 Task: Find connections with filter location Žďár nad Sázavou Druhy with filter topic #ContentMarketingwith filter profile language French with filter current company UpGrad with filter school Atria Institute of Technology with filter industry Book and Periodical Publishing with filter service category NotaryOnline Research with filter keywords title Purchasing Staff
Action: Mouse moved to (481, 62)
Screenshot: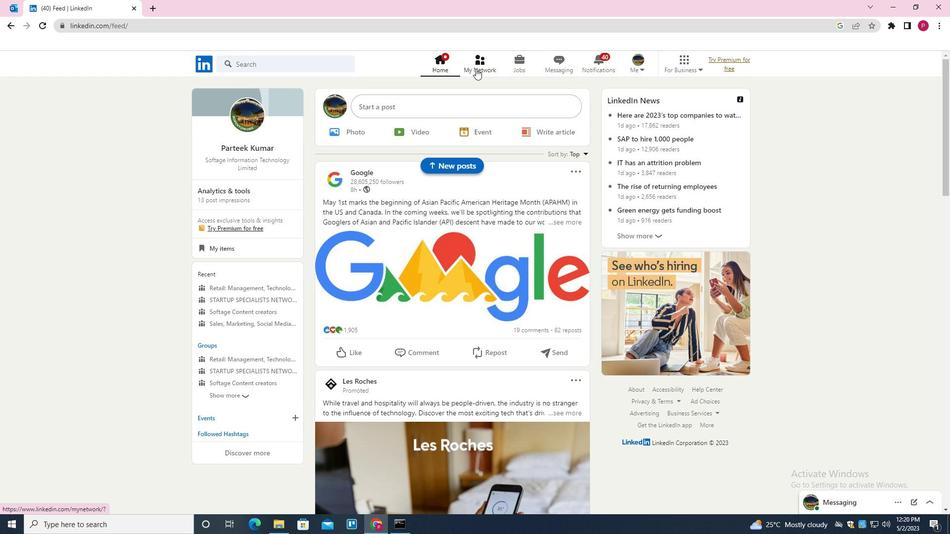 
Action: Mouse pressed left at (481, 62)
Screenshot: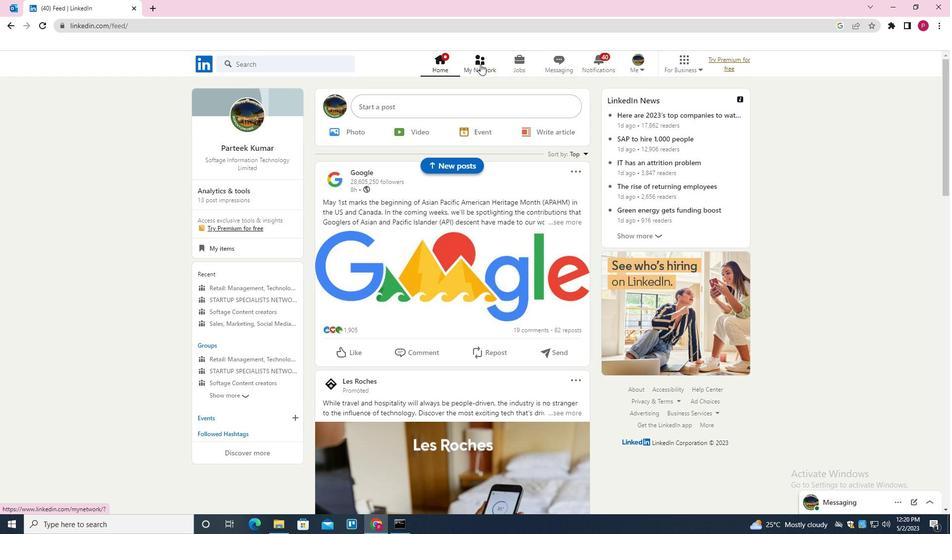 
Action: Mouse moved to (292, 117)
Screenshot: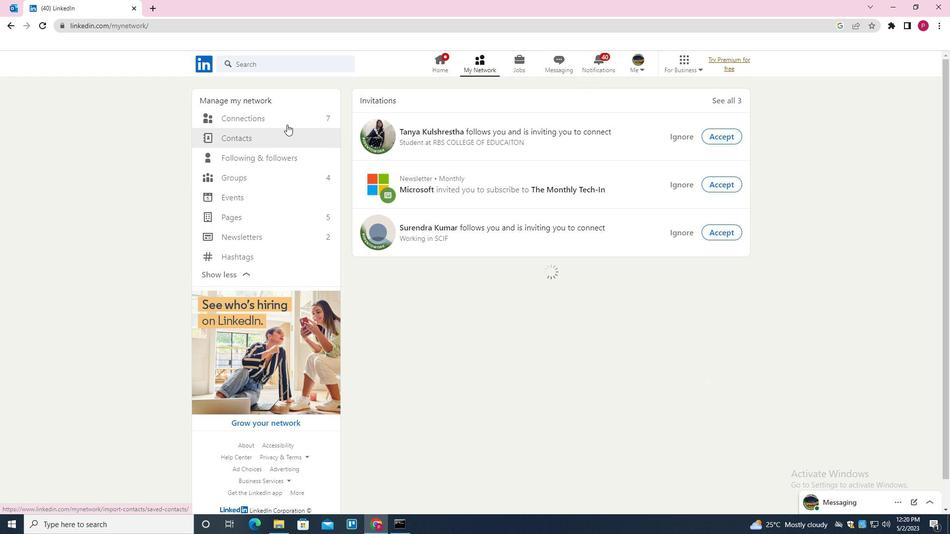 
Action: Mouse pressed left at (292, 117)
Screenshot: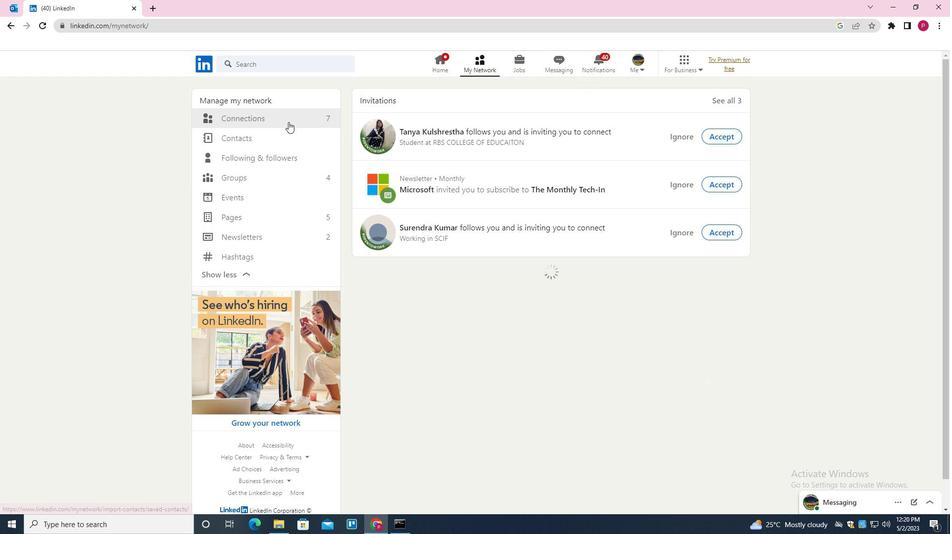 
Action: Mouse moved to (537, 115)
Screenshot: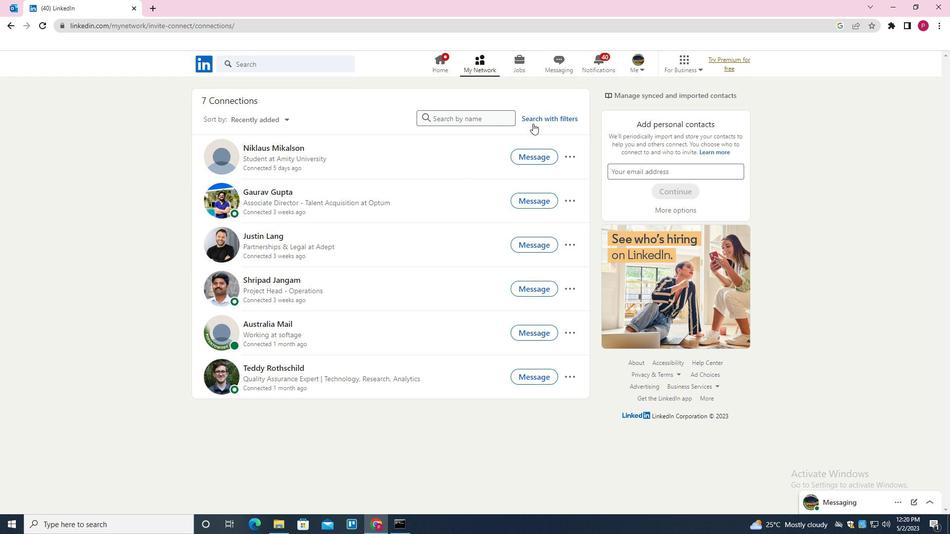 
Action: Mouse pressed left at (537, 115)
Screenshot: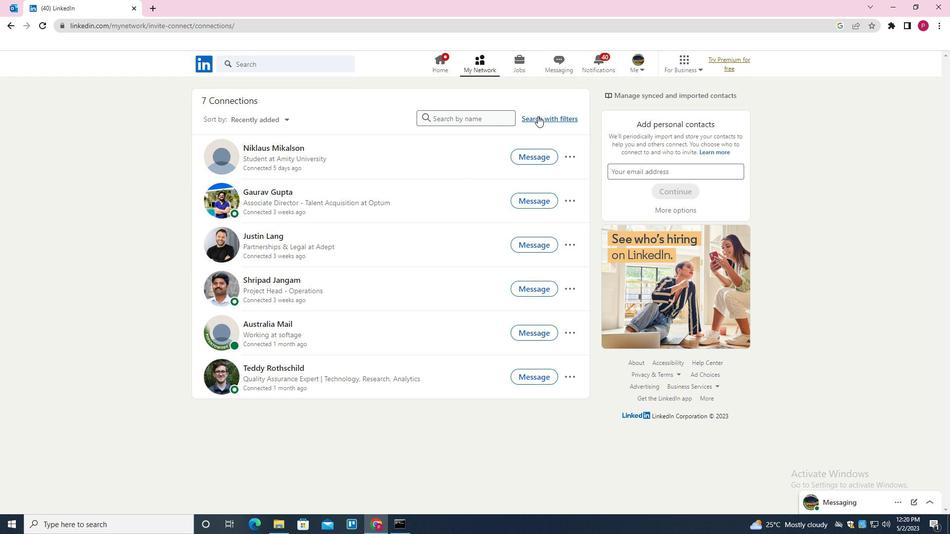 
Action: Mouse moved to (506, 94)
Screenshot: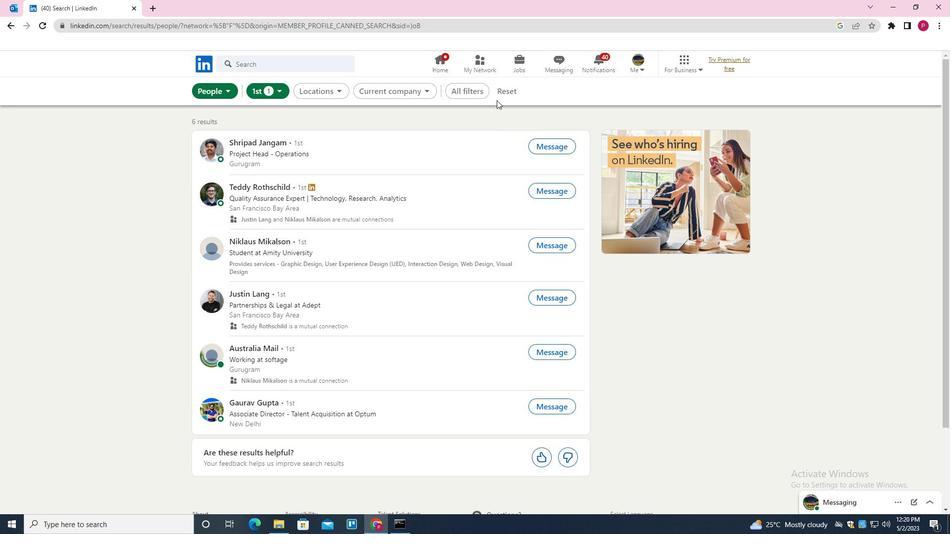 
Action: Mouse pressed left at (506, 94)
Screenshot: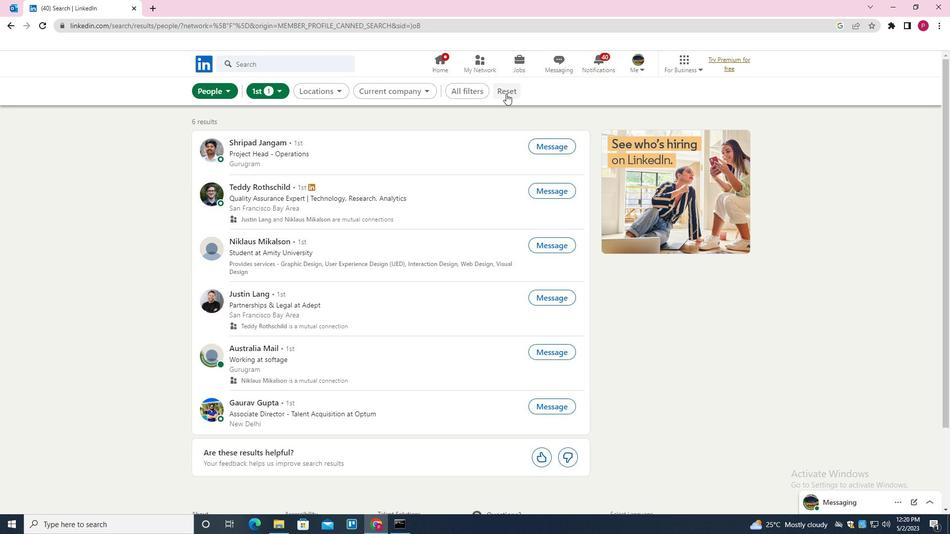 
Action: Mouse moved to (492, 94)
Screenshot: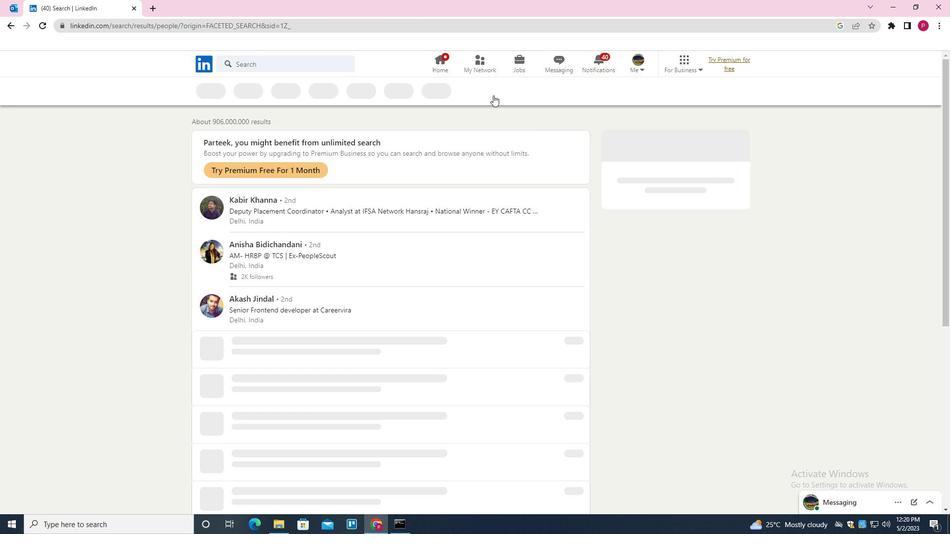 
Action: Mouse pressed left at (492, 94)
Screenshot: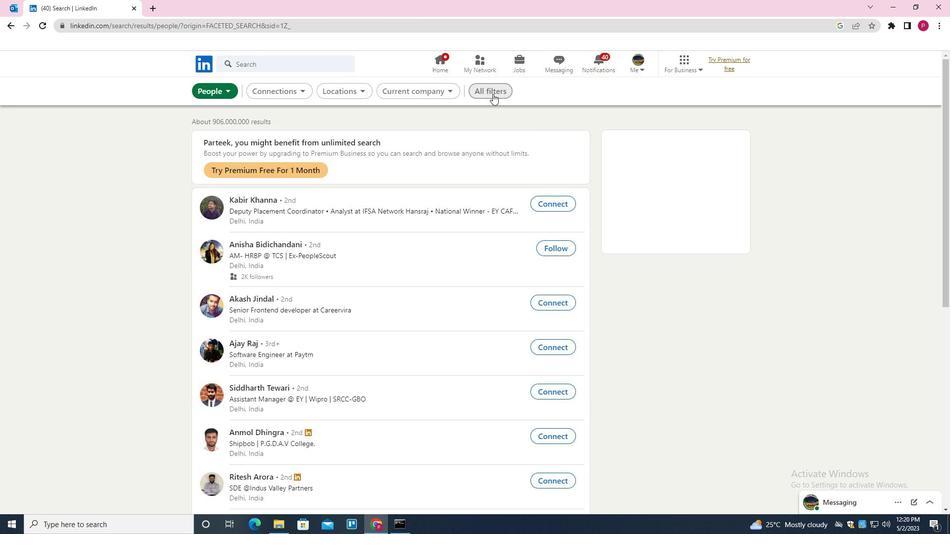 
Action: Mouse moved to (802, 289)
Screenshot: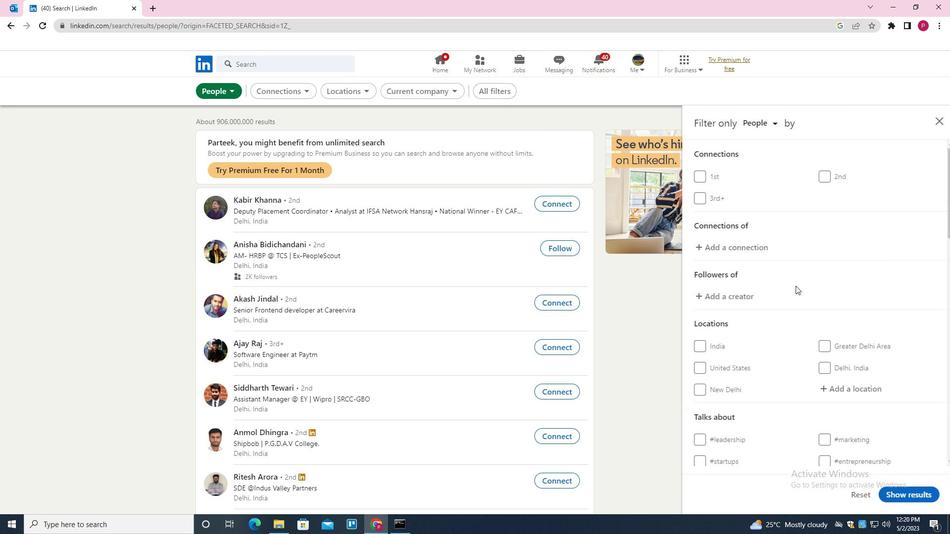 
Action: Mouse scrolled (802, 289) with delta (0, 0)
Screenshot: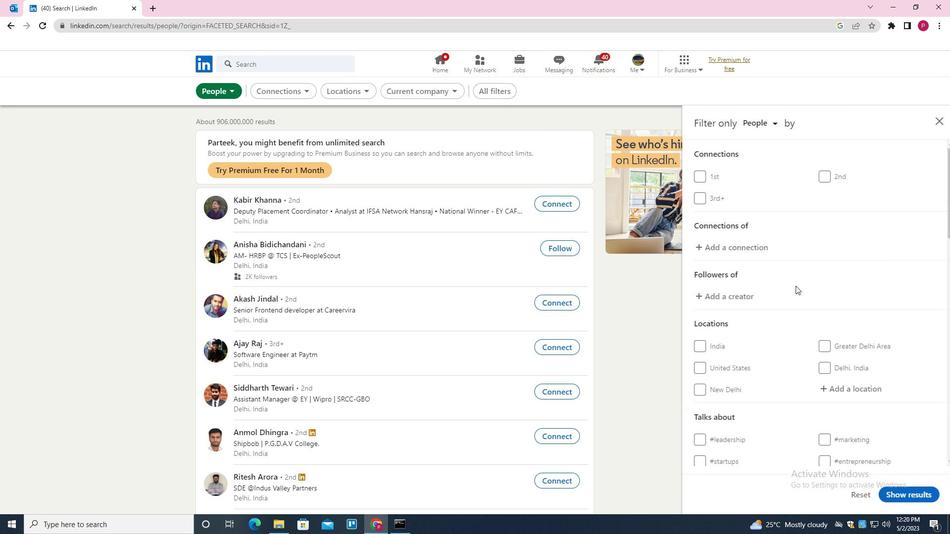 
Action: Mouse moved to (860, 341)
Screenshot: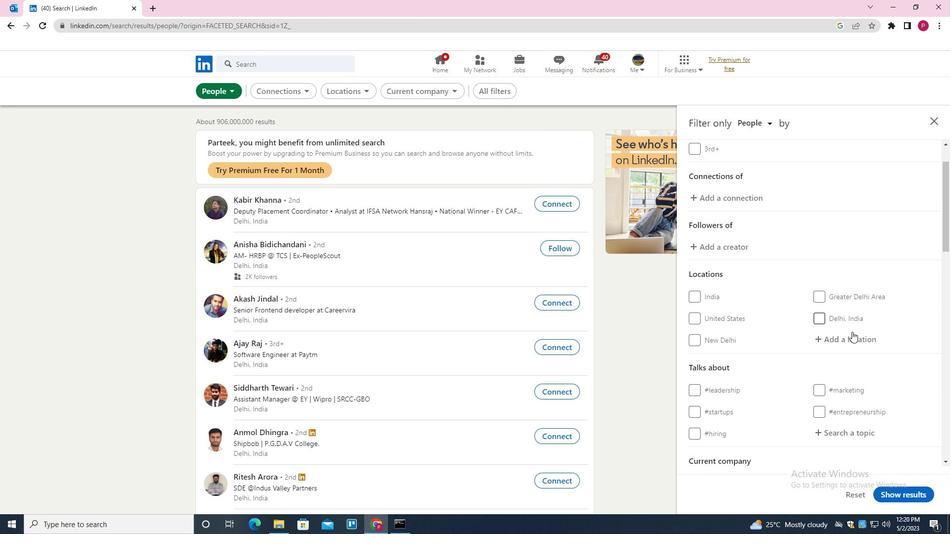 
Action: Mouse pressed left at (860, 341)
Screenshot: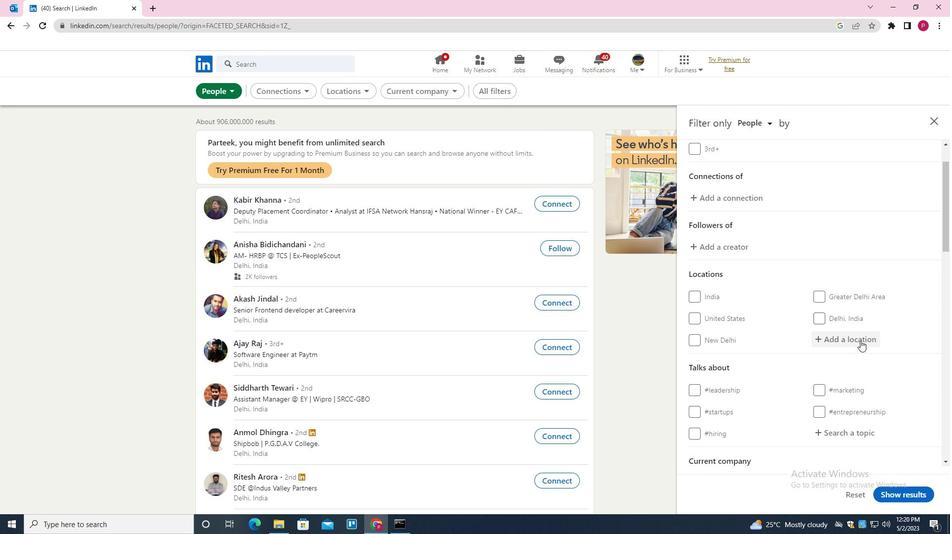 
Action: Mouse moved to (793, 372)
Screenshot: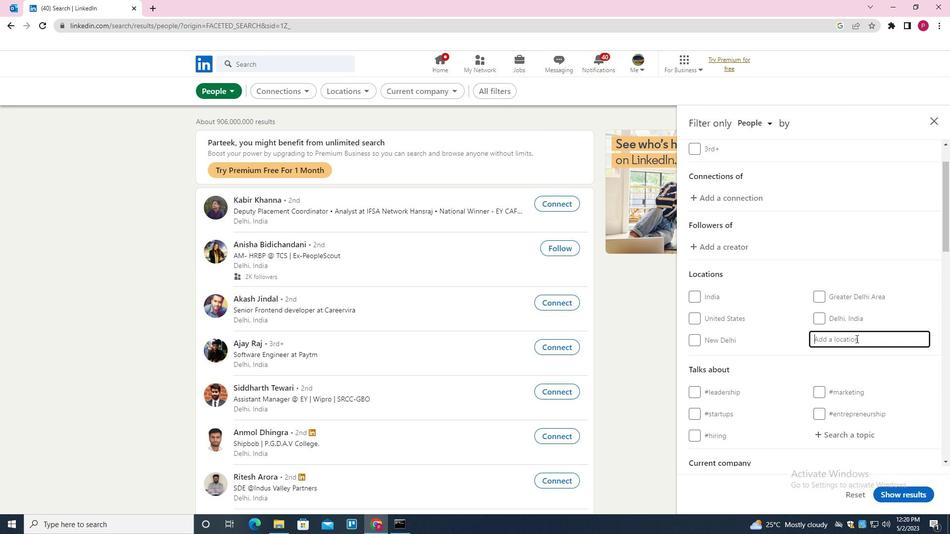 
Action: Key pressed <Key.shift>ZDAR<Key.down><Key.enter>
Screenshot: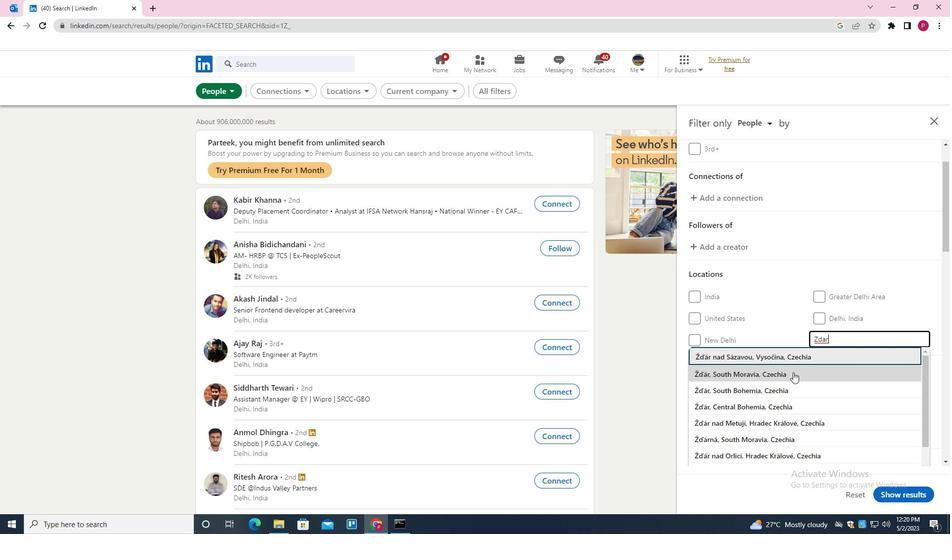 
Action: Mouse moved to (803, 367)
Screenshot: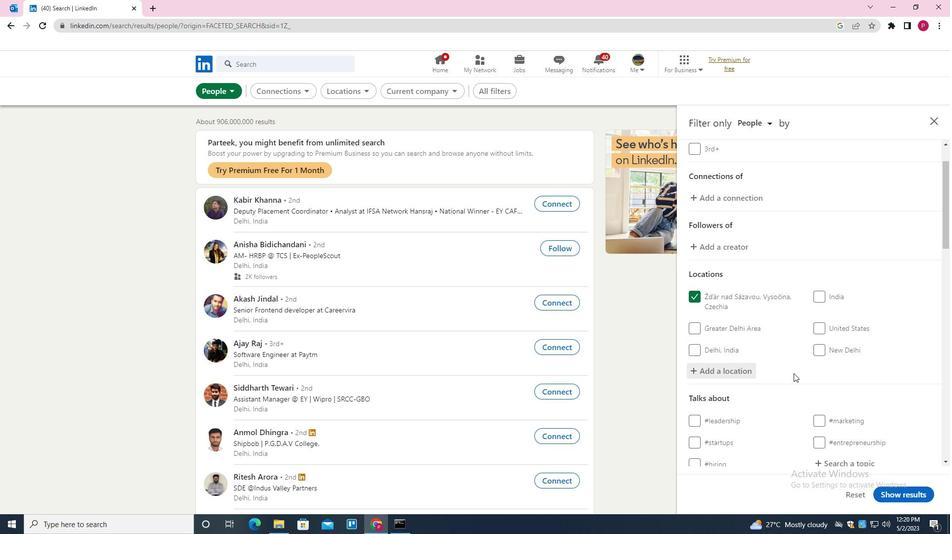 
Action: Mouse scrolled (803, 366) with delta (0, 0)
Screenshot: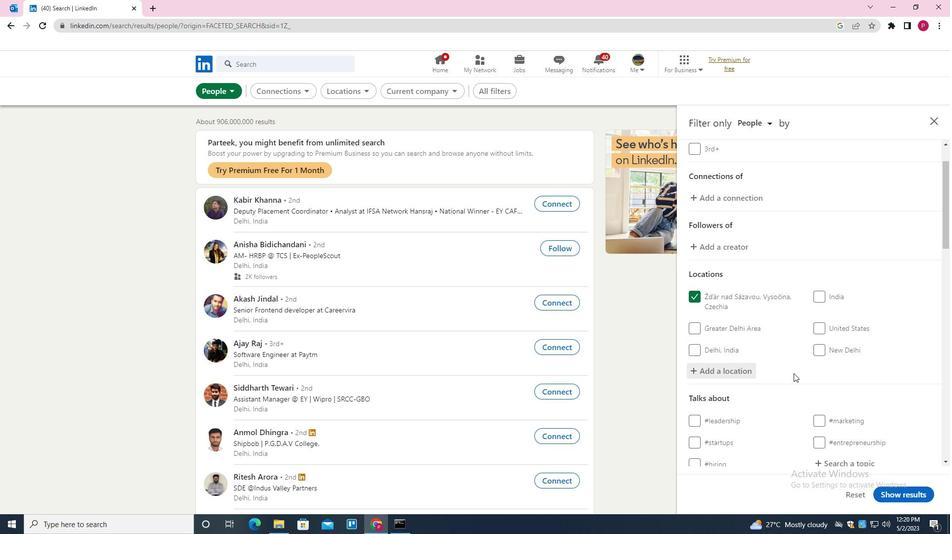 
Action: Mouse moved to (803, 366)
Screenshot: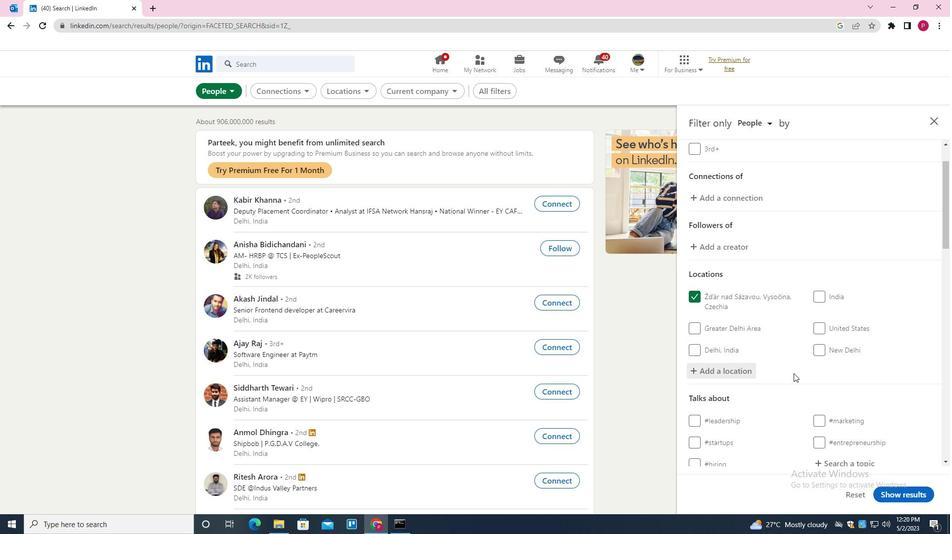 
Action: Mouse scrolled (803, 366) with delta (0, 0)
Screenshot: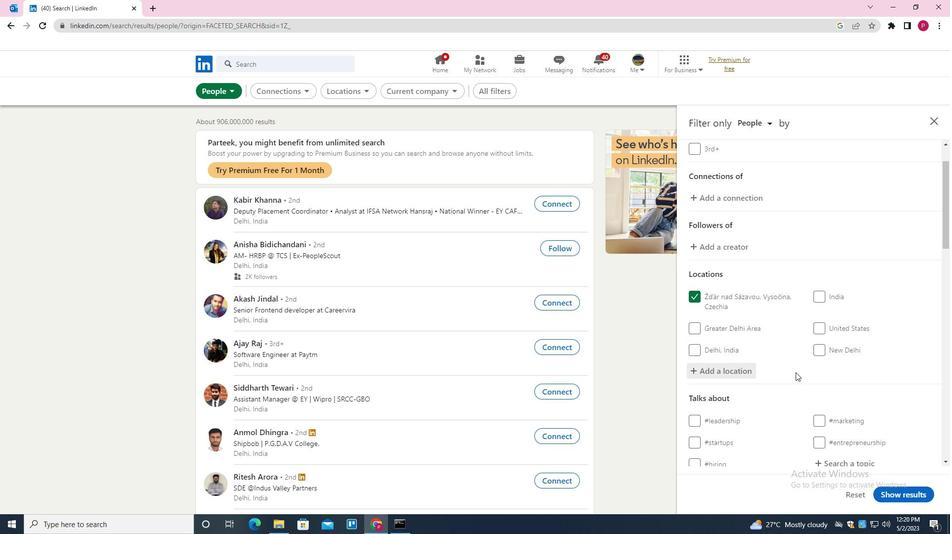 
Action: Mouse scrolled (803, 366) with delta (0, 0)
Screenshot: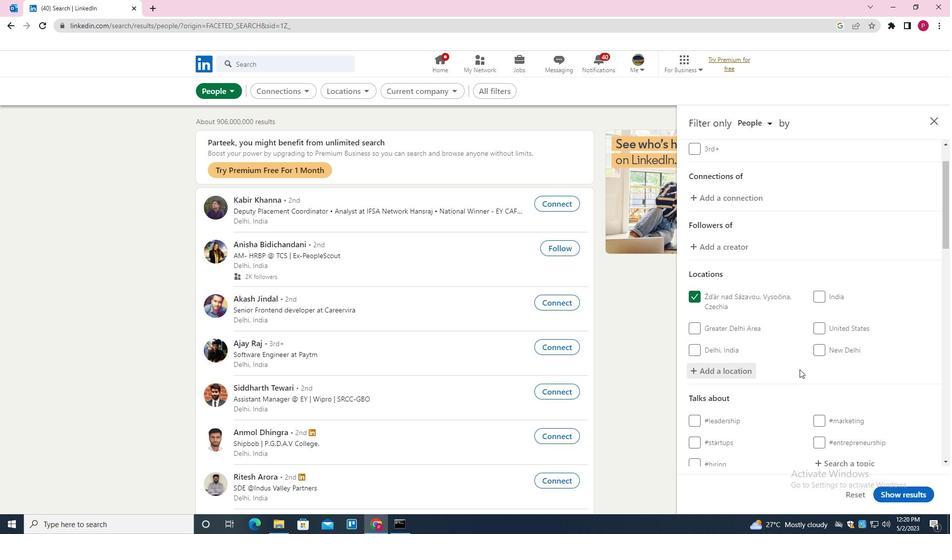 
Action: Mouse moved to (842, 318)
Screenshot: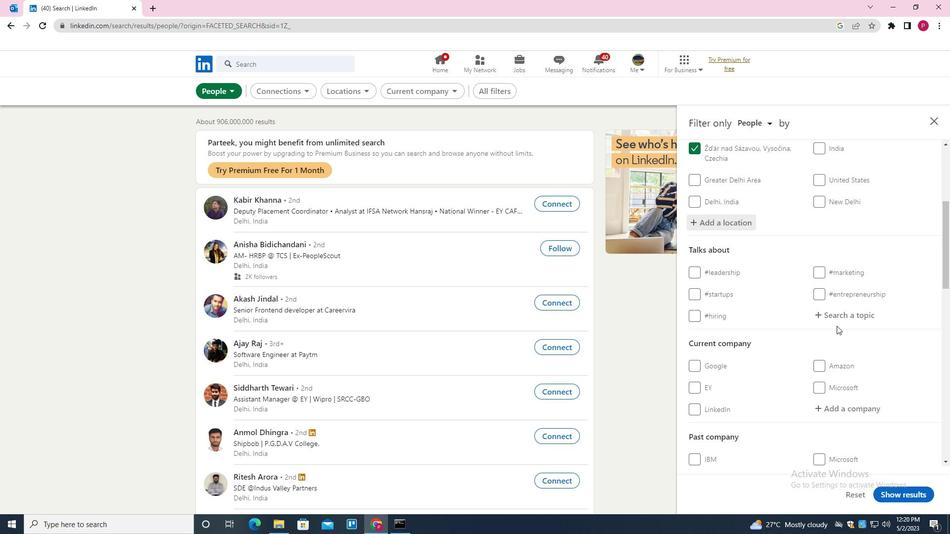 
Action: Mouse pressed left at (842, 318)
Screenshot: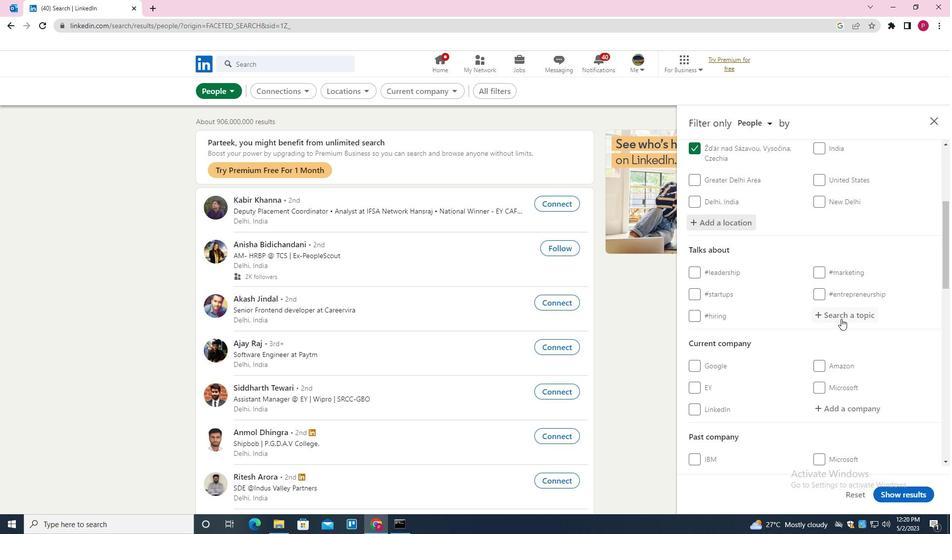 
Action: Mouse moved to (826, 329)
Screenshot: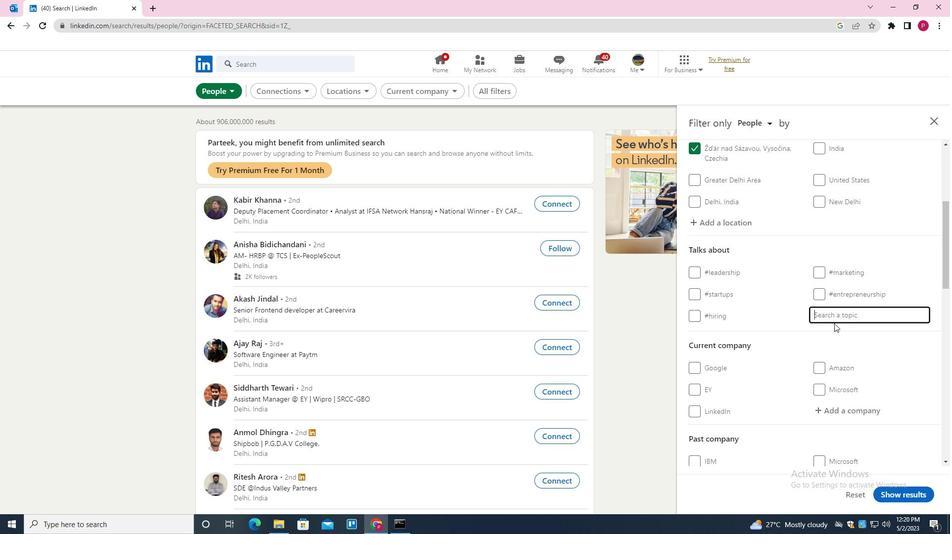 
Action: Key pressed CONTENT<Key.down><Key.down><Key.enter>
Screenshot: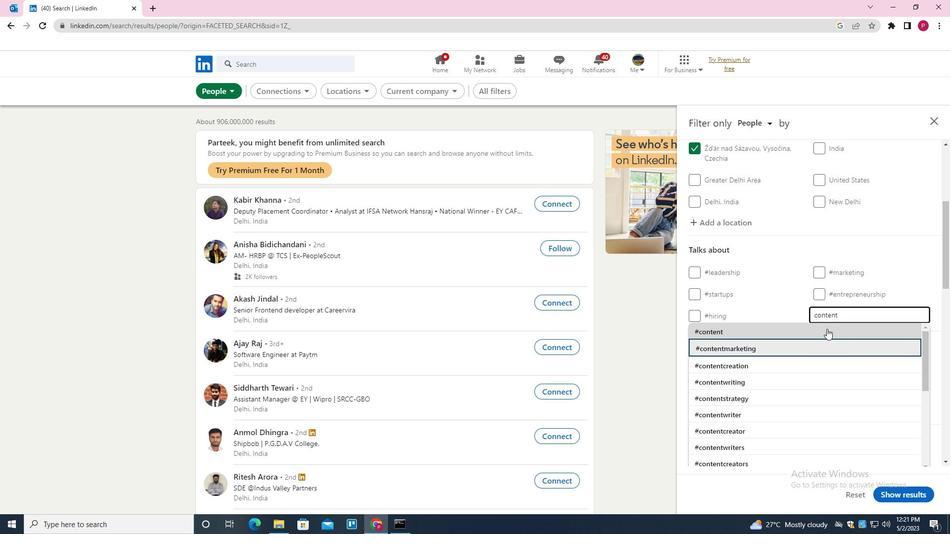
Action: Mouse moved to (804, 297)
Screenshot: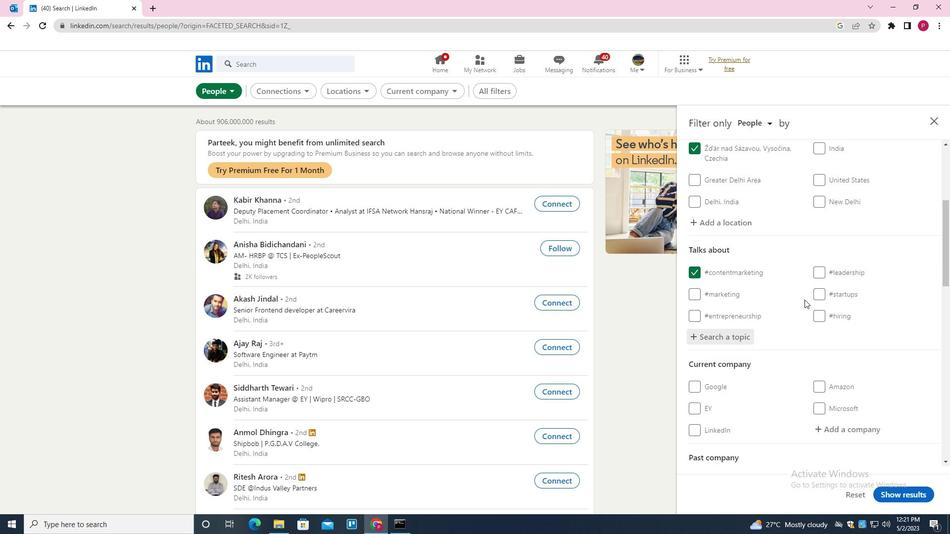 
Action: Mouse scrolled (804, 296) with delta (0, 0)
Screenshot: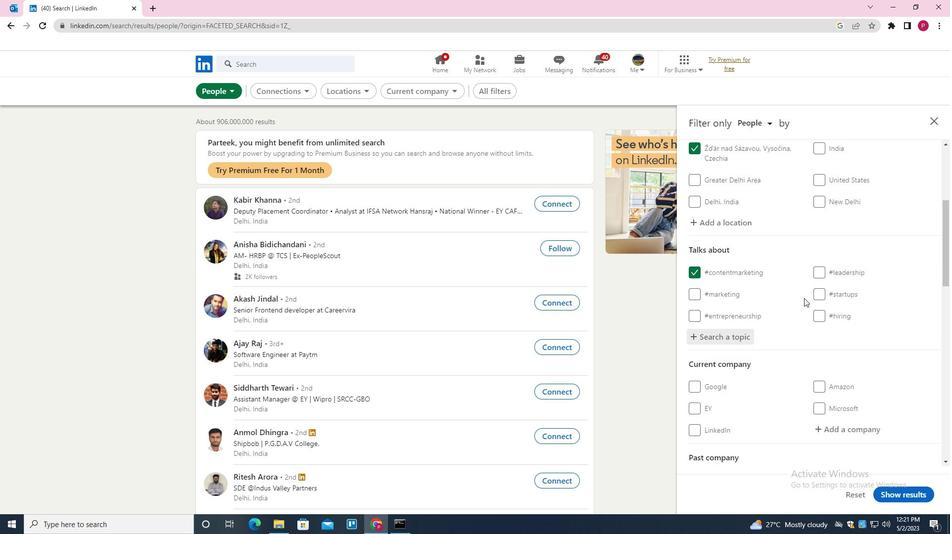 
Action: Mouse scrolled (804, 296) with delta (0, 0)
Screenshot: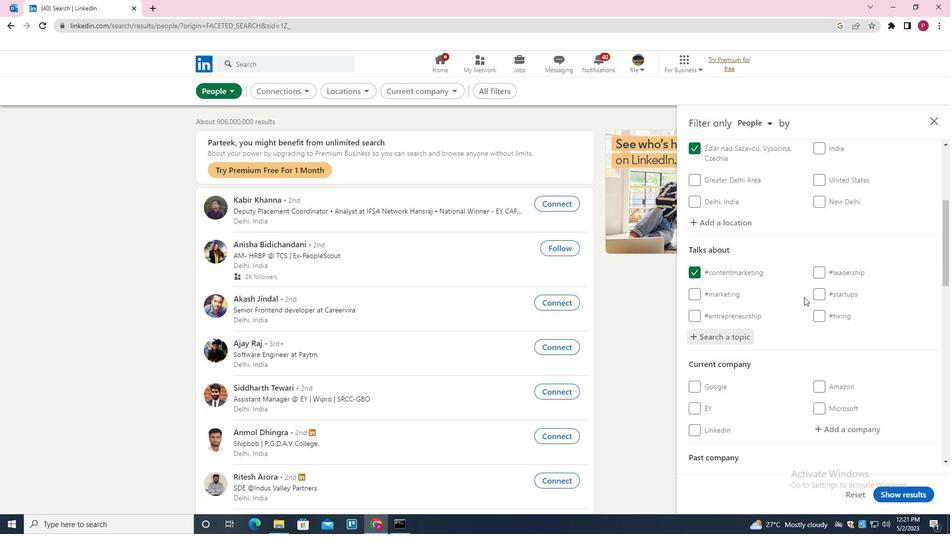 
Action: Mouse scrolled (804, 296) with delta (0, 0)
Screenshot: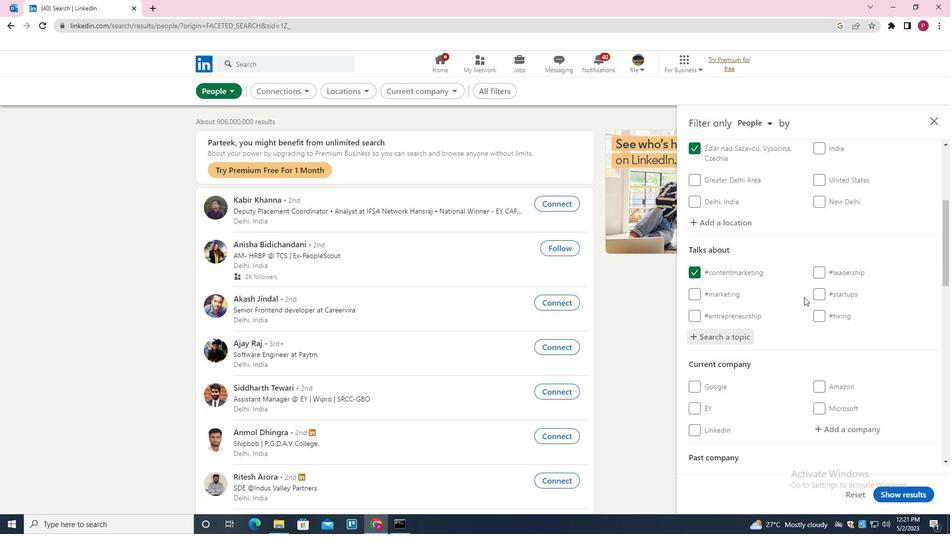 
Action: Mouse scrolled (804, 296) with delta (0, 0)
Screenshot: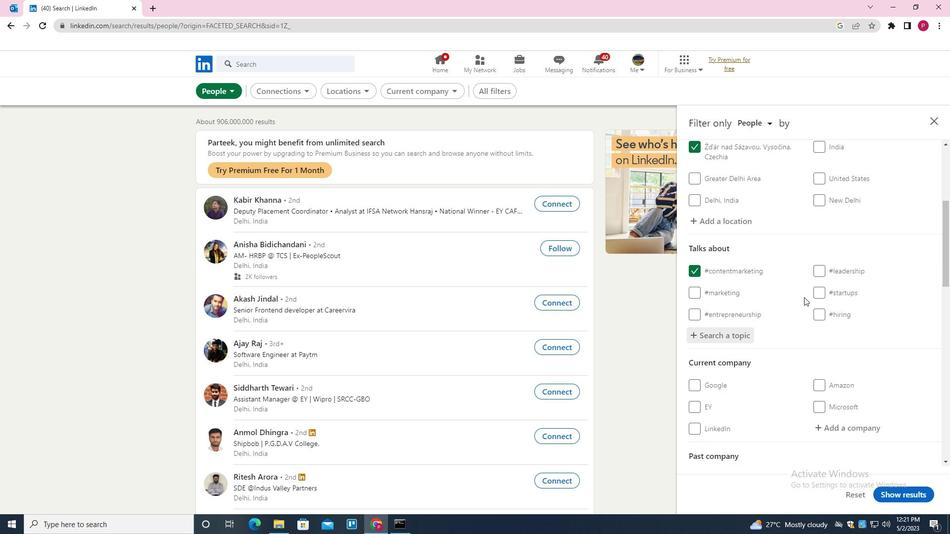 
Action: Mouse moved to (790, 307)
Screenshot: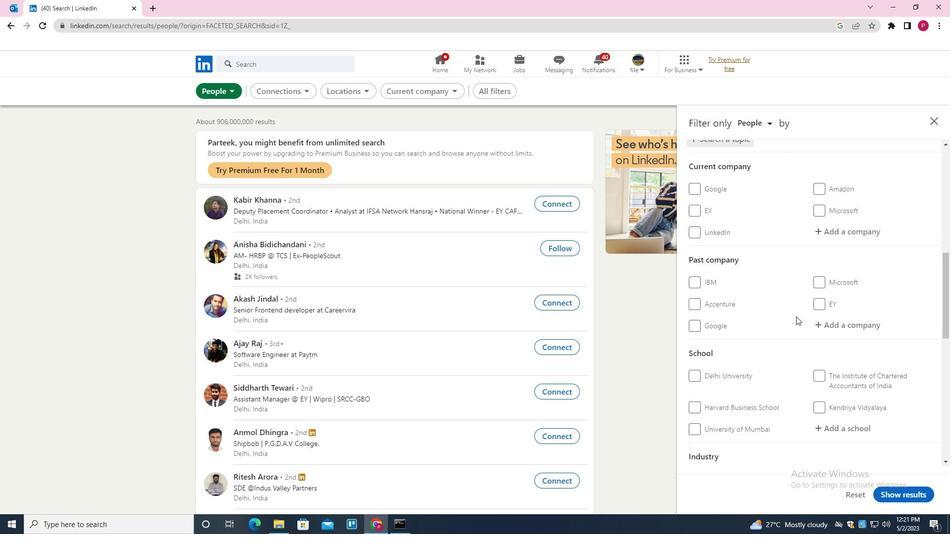 
Action: Mouse scrolled (790, 307) with delta (0, 0)
Screenshot: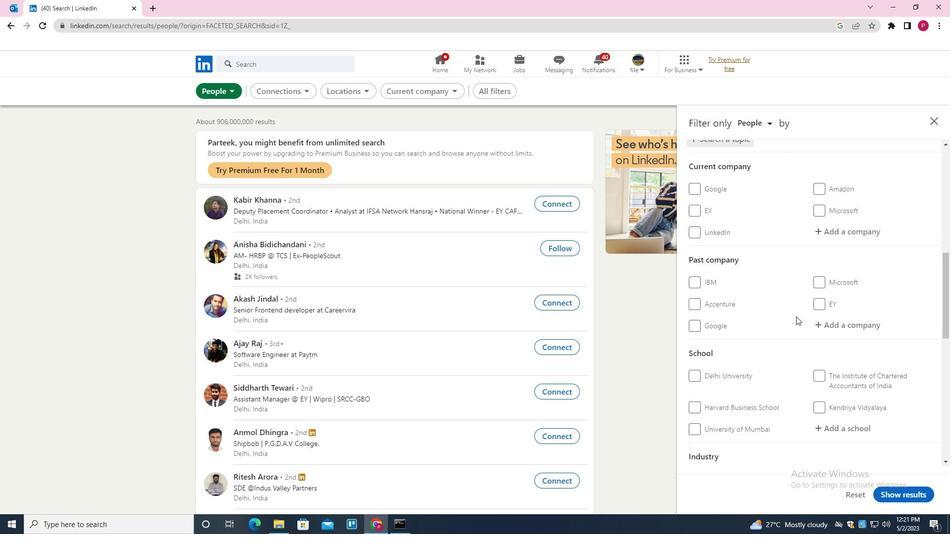 
Action: Mouse scrolled (790, 307) with delta (0, 0)
Screenshot: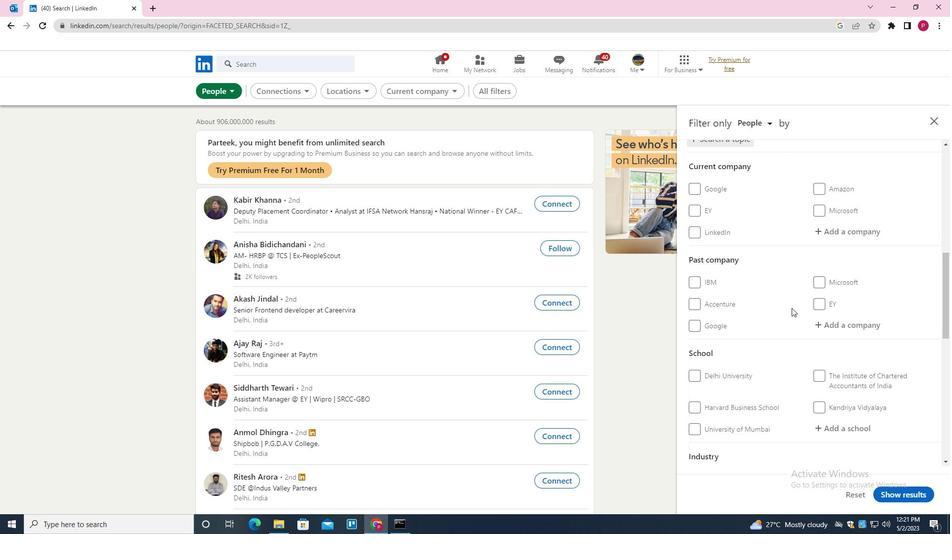 
Action: Mouse moved to (790, 307)
Screenshot: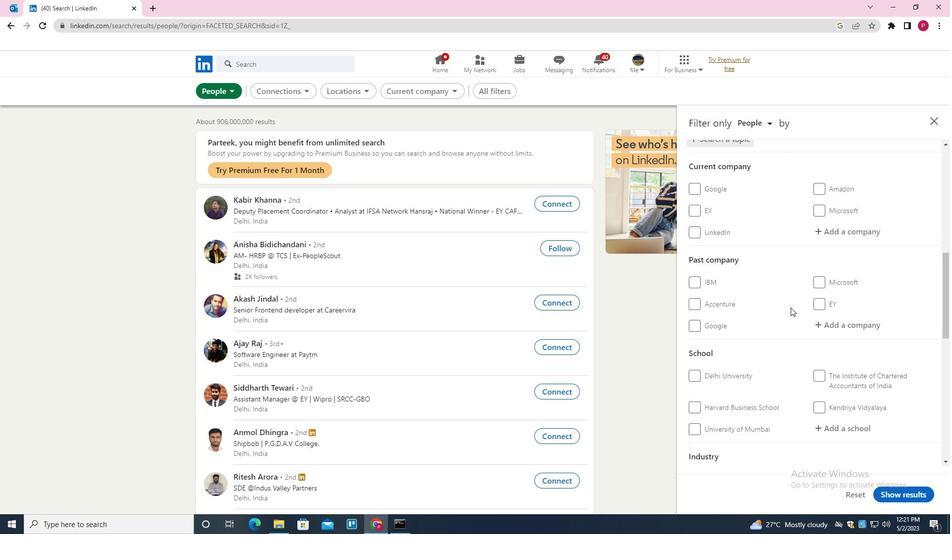 
Action: Mouse scrolled (790, 306) with delta (0, 0)
Screenshot: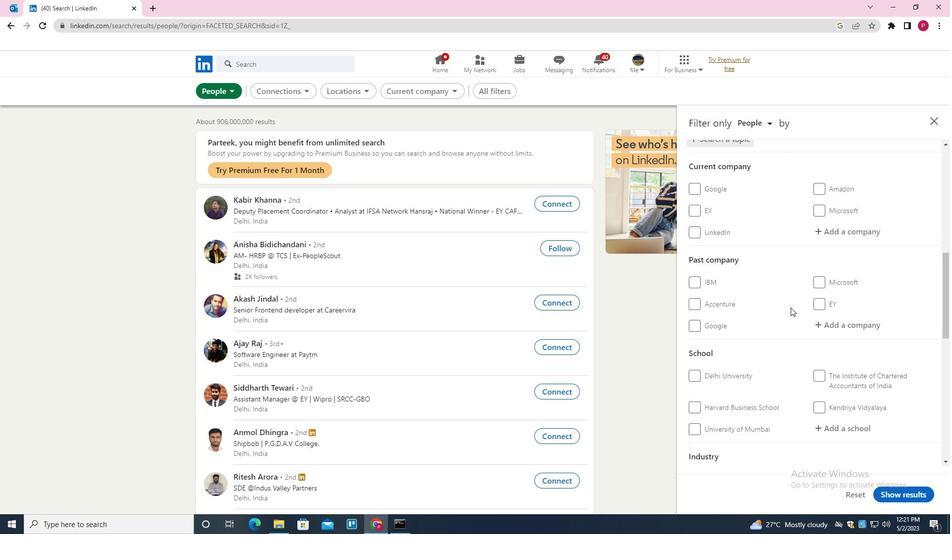 
Action: Mouse moved to (790, 307)
Screenshot: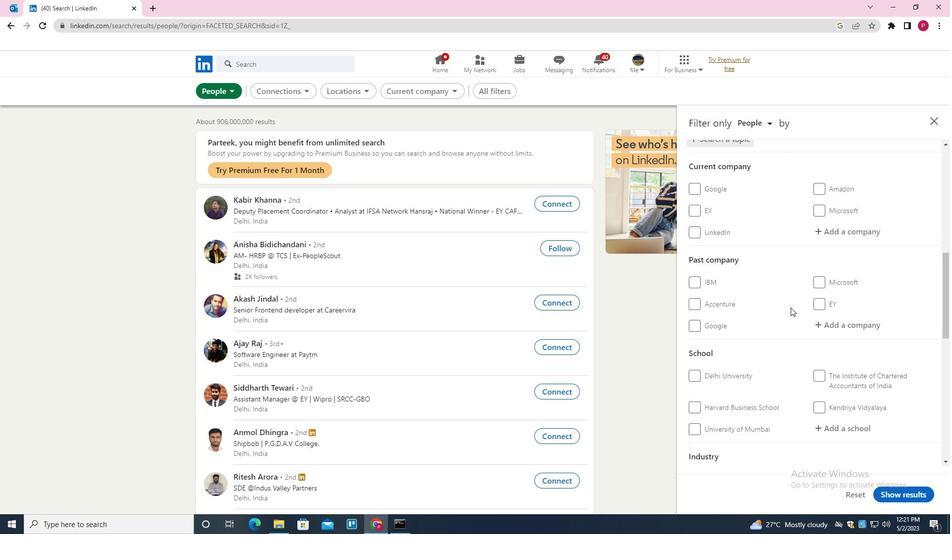 
Action: Mouse scrolled (790, 306) with delta (0, 0)
Screenshot: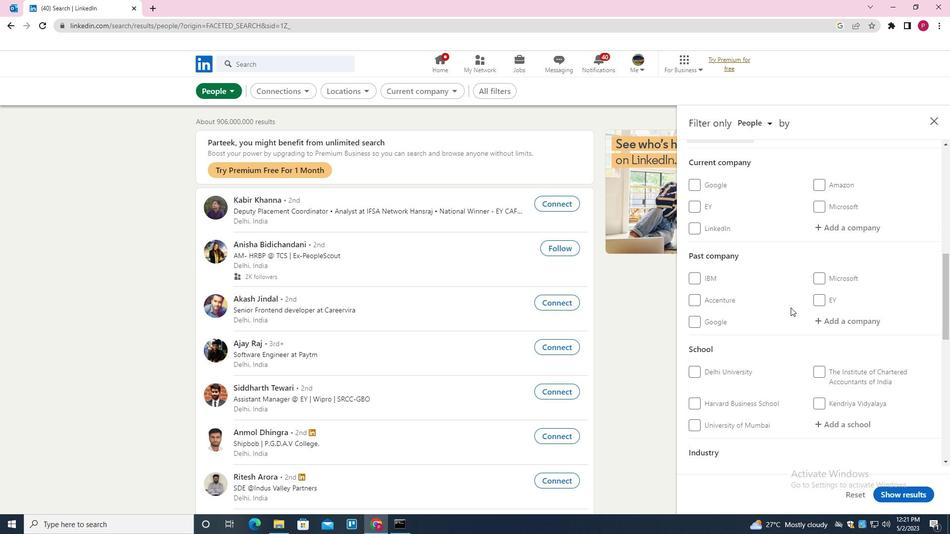 
Action: Mouse moved to (780, 302)
Screenshot: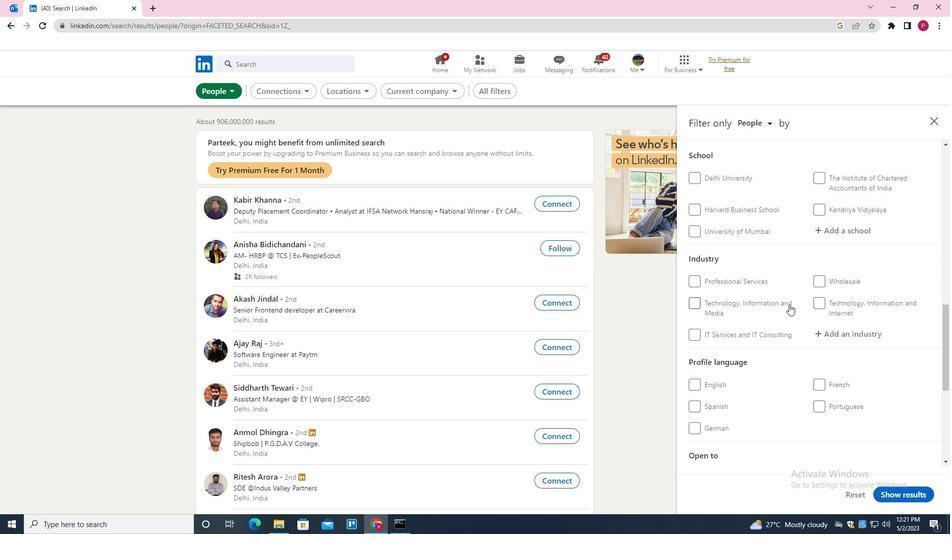
Action: Mouse scrolled (780, 301) with delta (0, 0)
Screenshot: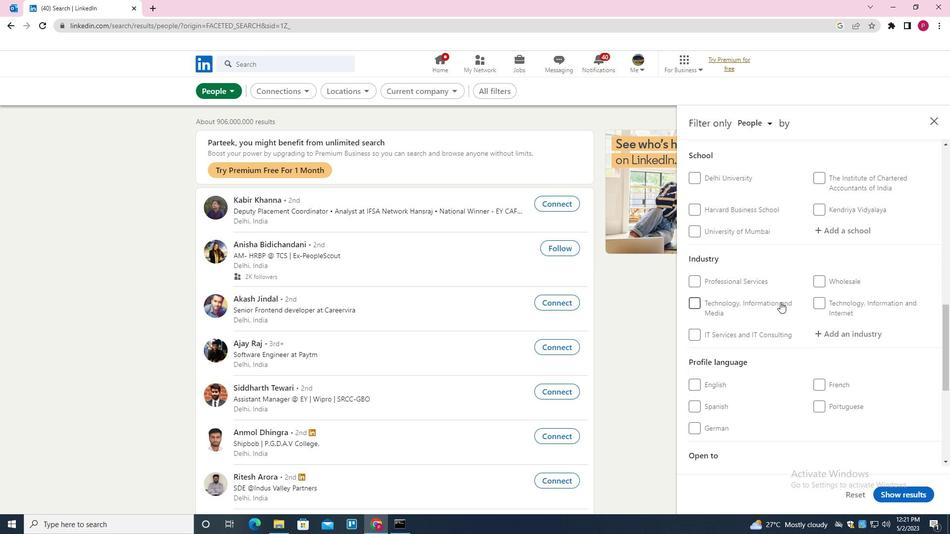 
Action: Mouse scrolled (780, 301) with delta (0, 0)
Screenshot: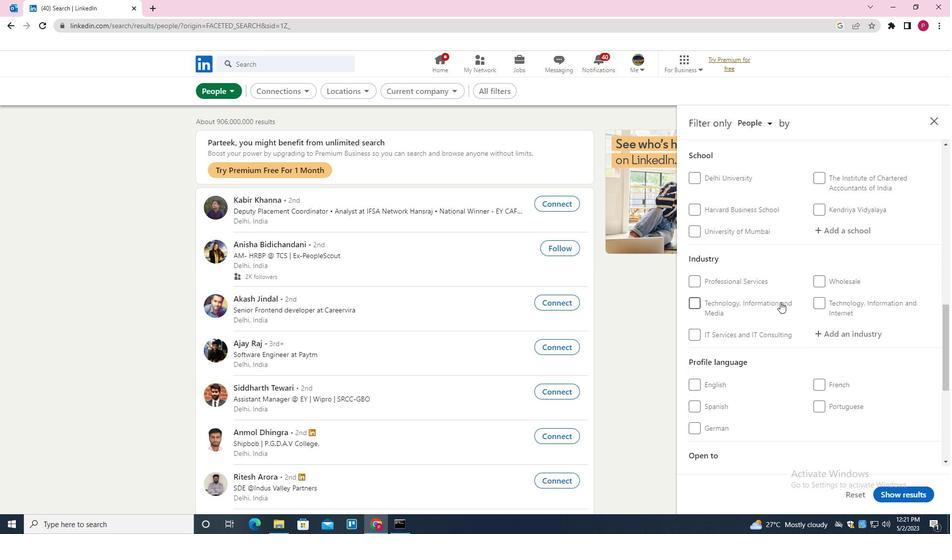 
Action: Mouse scrolled (780, 301) with delta (0, 0)
Screenshot: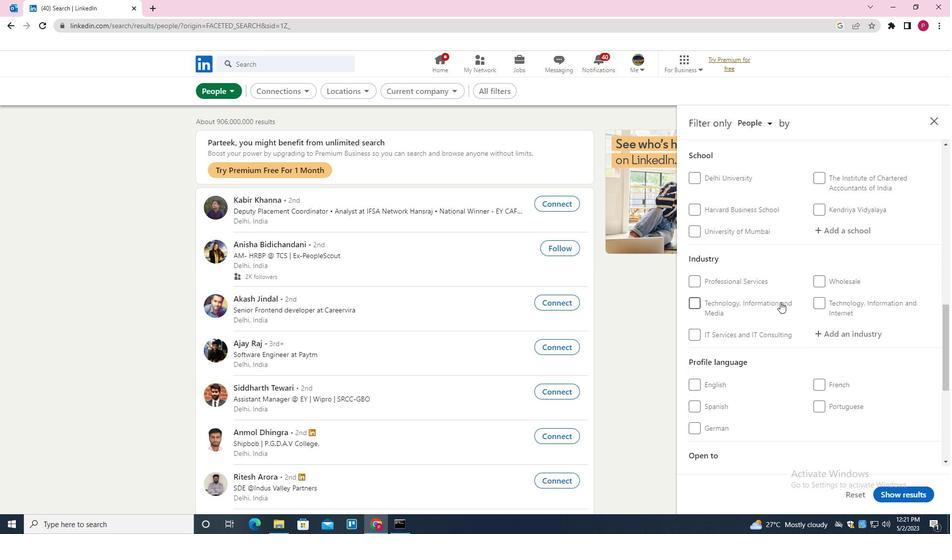 
Action: Mouse moved to (817, 240)
Screenshot: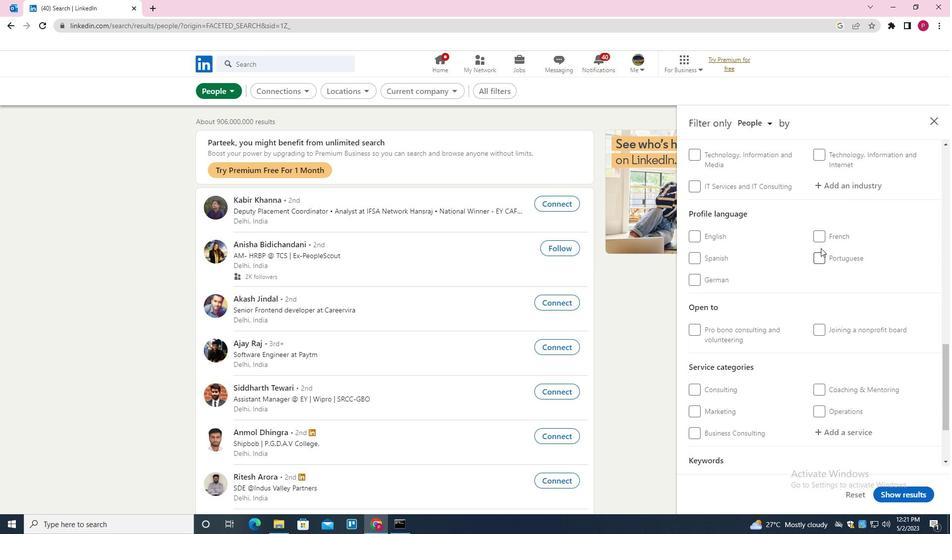 
Action: Mouse pressed left at (817, 240)
Screenshot: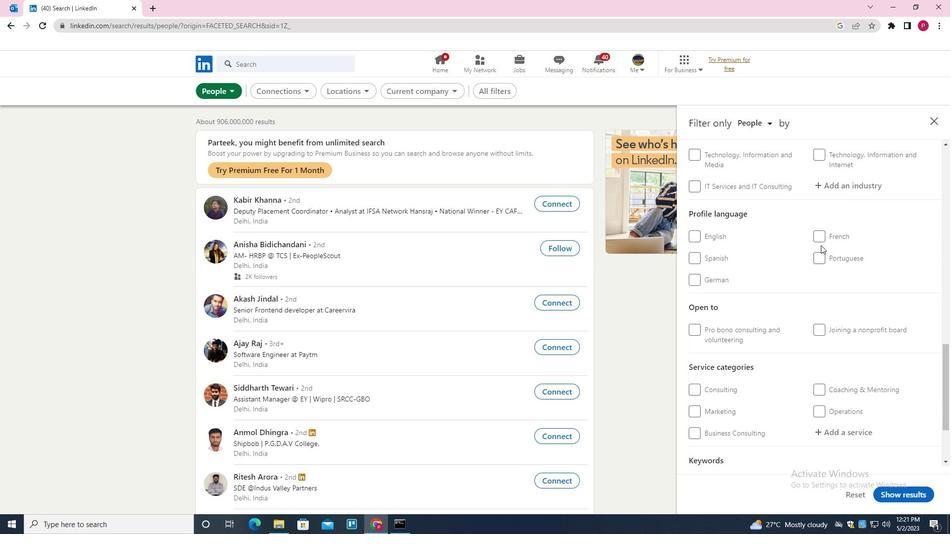 
Action: Mouse moved to (756, 291)
Screenshot: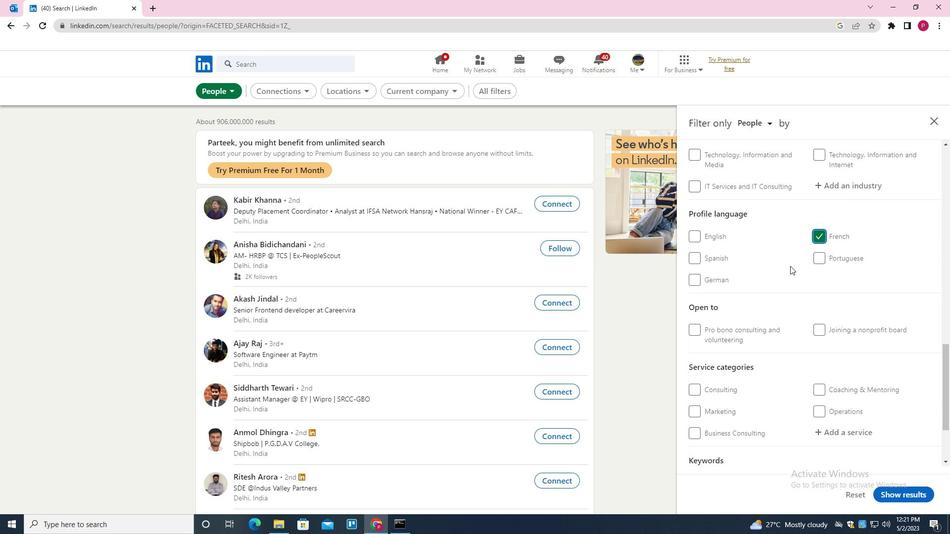 
Action: Mouse scrolled (756, 291) with delta (0, 0)
Screenshot: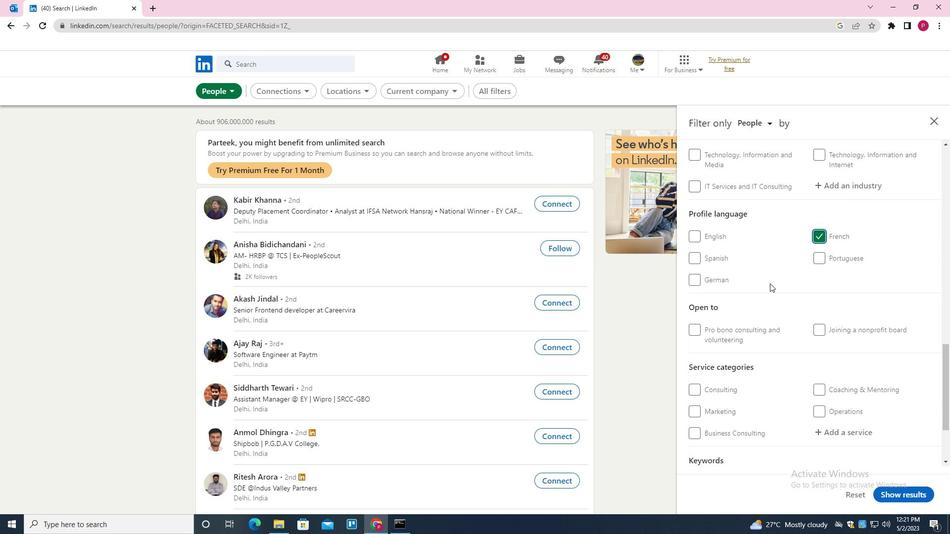 
Action: Mouse scrolled (756, 291) with delta (0, 0)
Screenshot: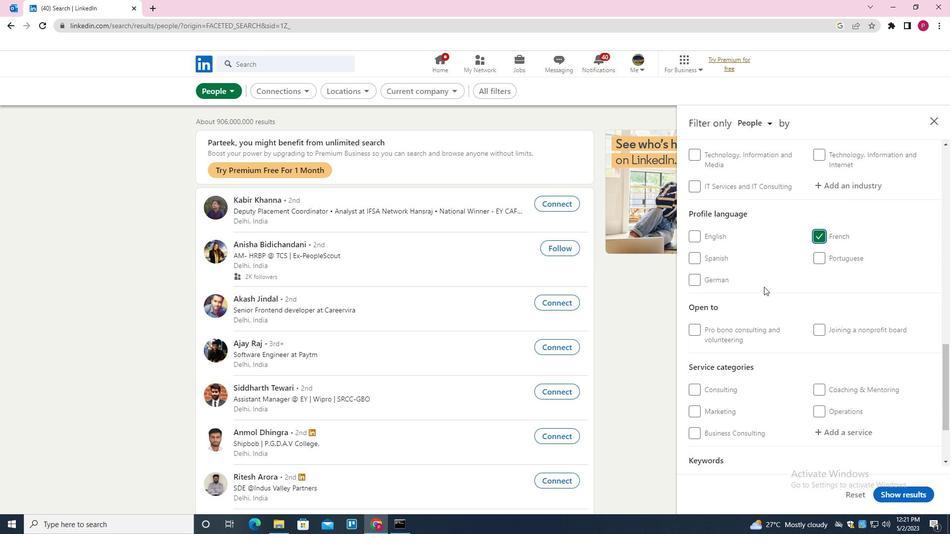 
Action: Mouse scrolled (756, 291) with delta (0, 0)
Screenshot: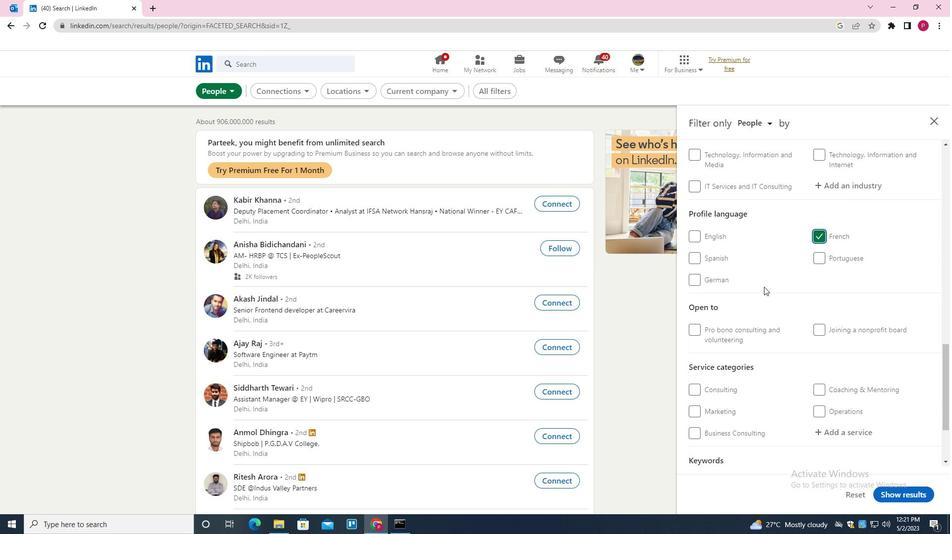 
Action: Mouse scrolled (756, 291) with delta (0, 0)
Screenshot: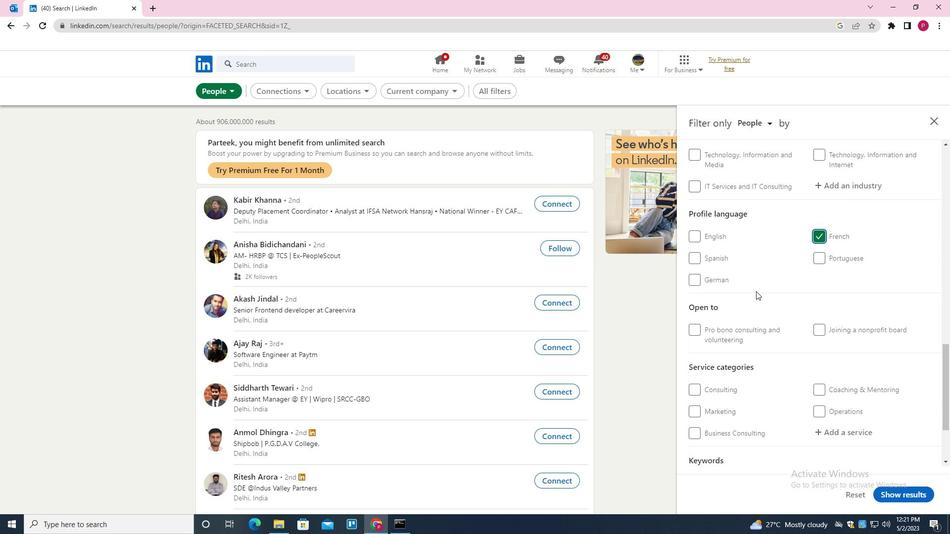 
Action: Mouse scrolled (756, 291) with delta (0, 0)
Screenshot: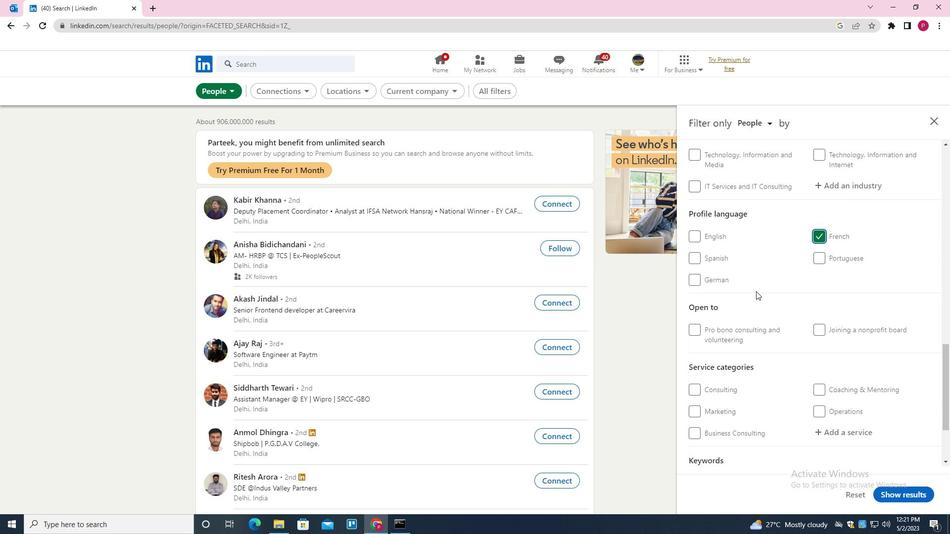 
Action: Mouse scrolled (756, 291) with delta (0, 0)
Screenshot: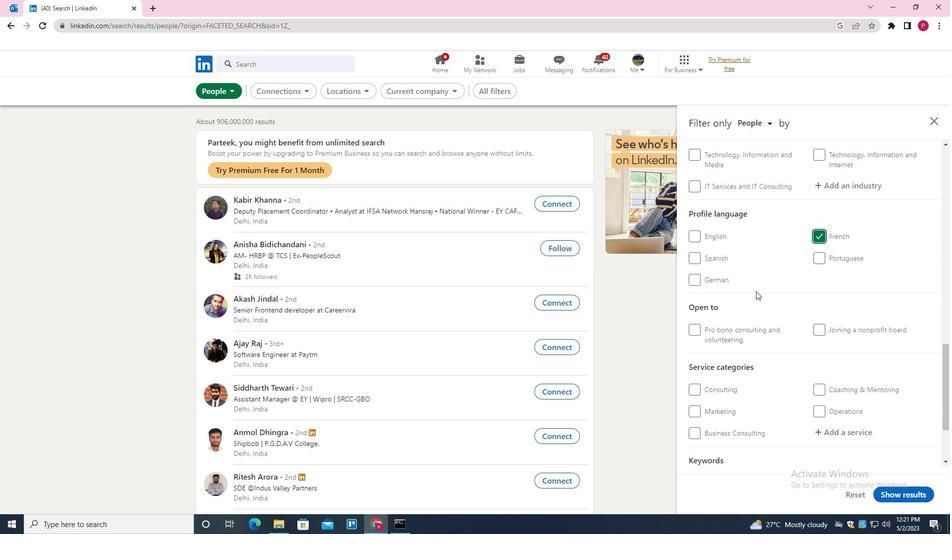 
Action: Mouse moved to (755, 291)
Screenshot: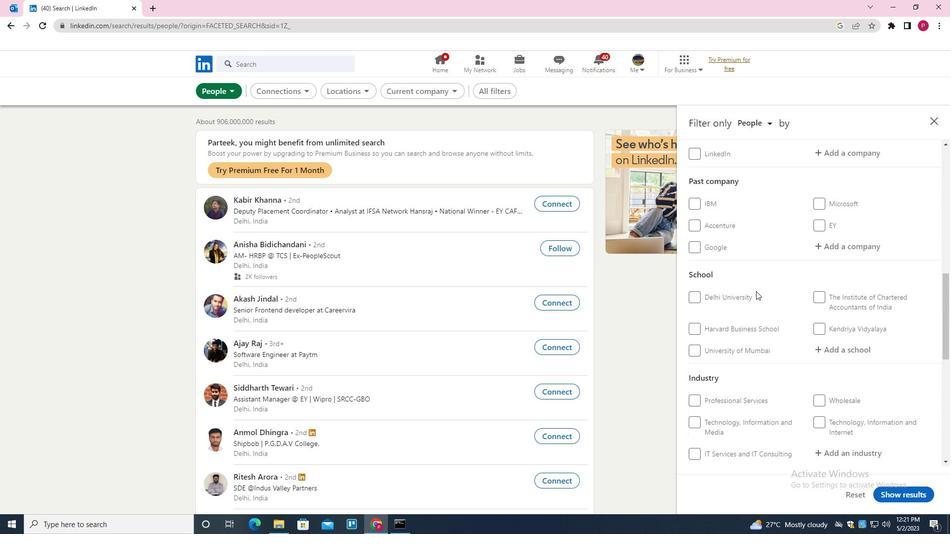 
Action: Mouse scrolled (755, 292) with delta (0, 0)
Screenshot: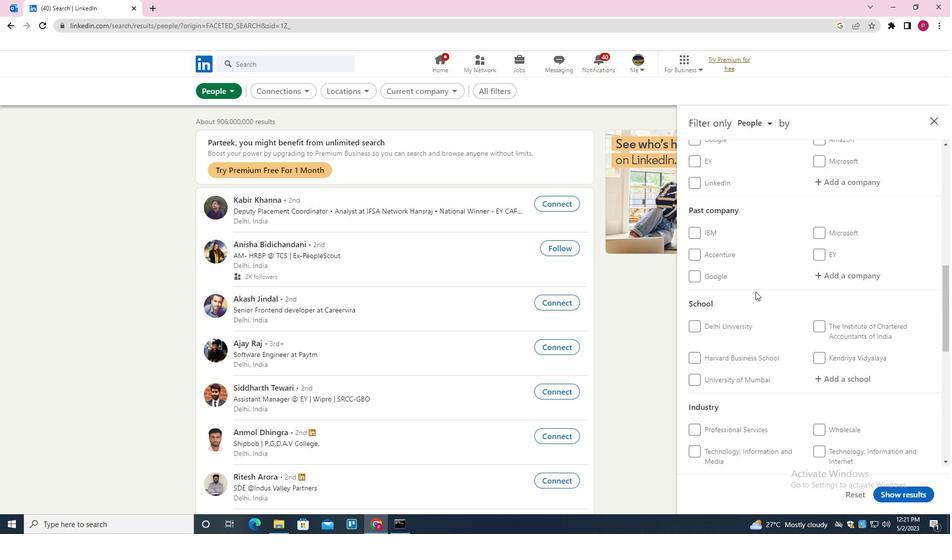 
Action: Mouse moved to (849, 232)
Screenshot: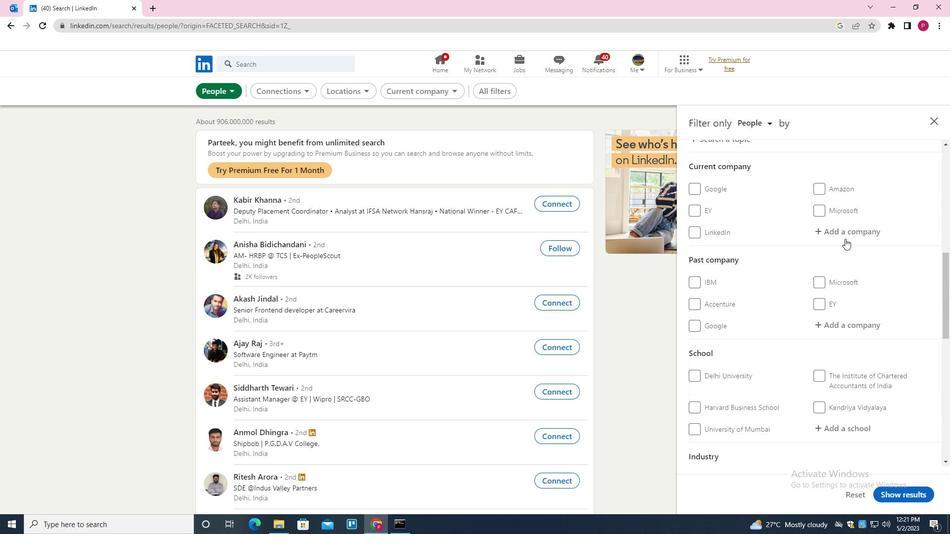 
Action: Mouse pressed left at (849, 232)
Screenshot: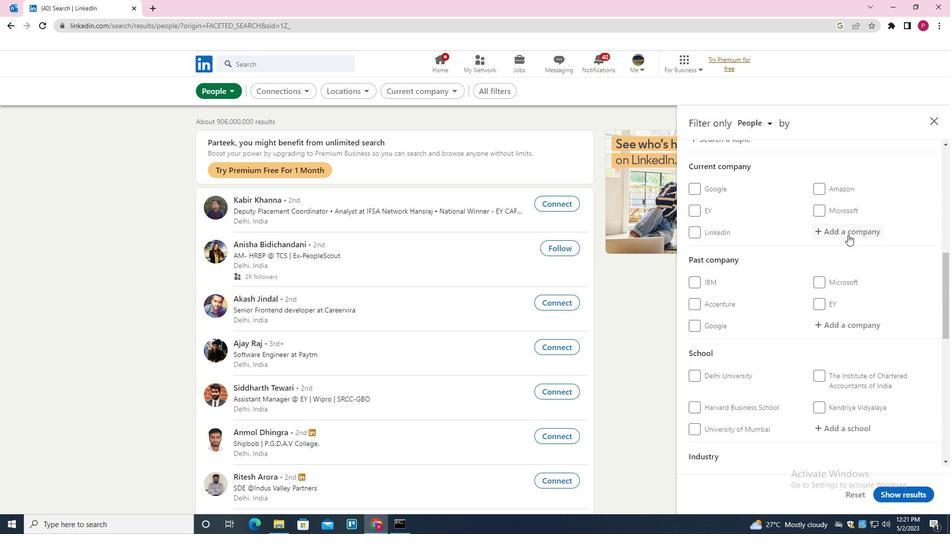 
Action: Mouse moved to (834, 241)
Screenshot: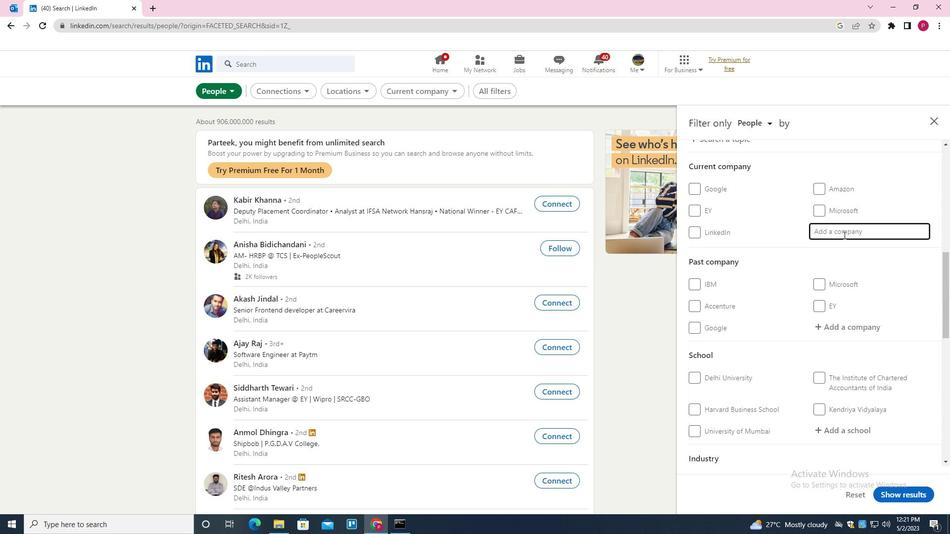
Action: Key pressed <Key.shift><Key.shift><Key.shift><Key.shift><Key.shift>UPGRAD<Key.down><Key.enter>
Screenshot: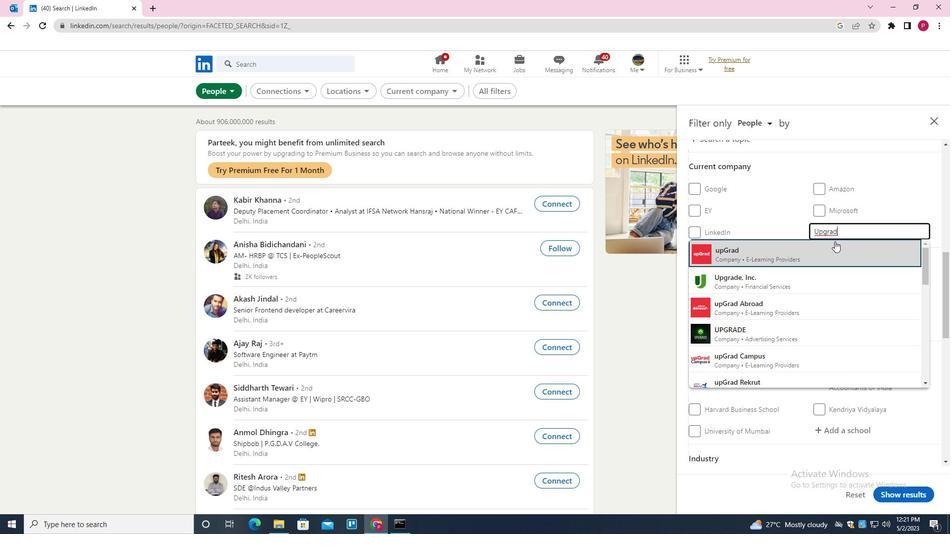 
Action: Mouse moved to (747, 303)
Screenshot: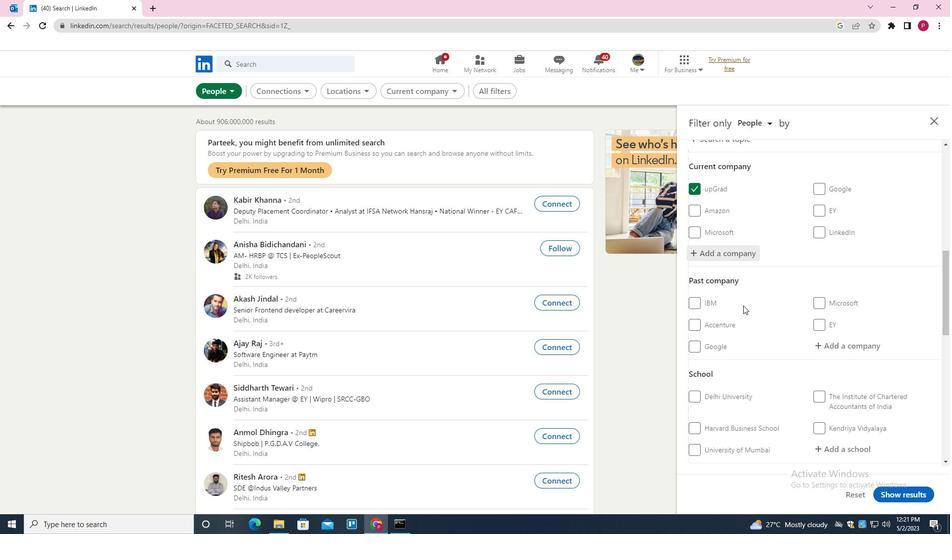 
Action: Mouse scrolled (747, 302) with delta (0, 0)
Screenshot: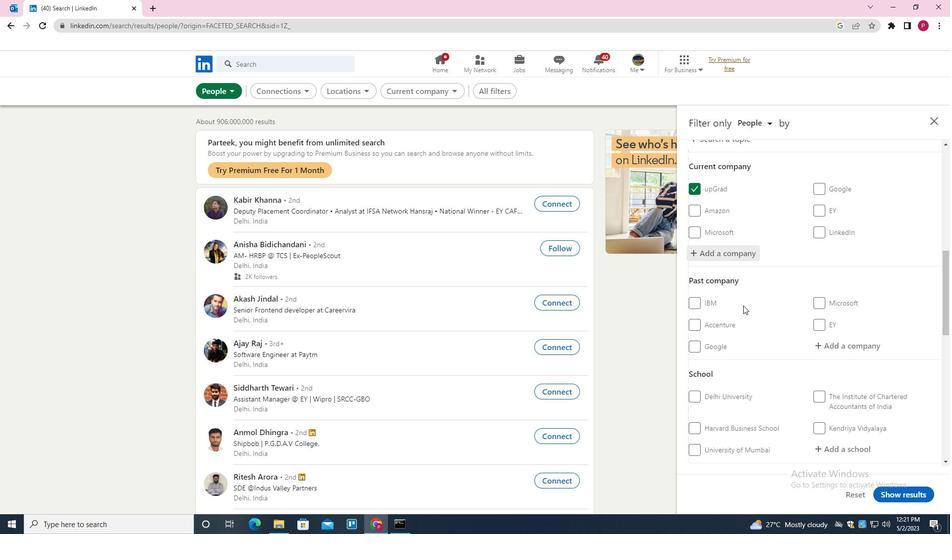 
Action: Mouse moved to (751, 300)
Screenshot: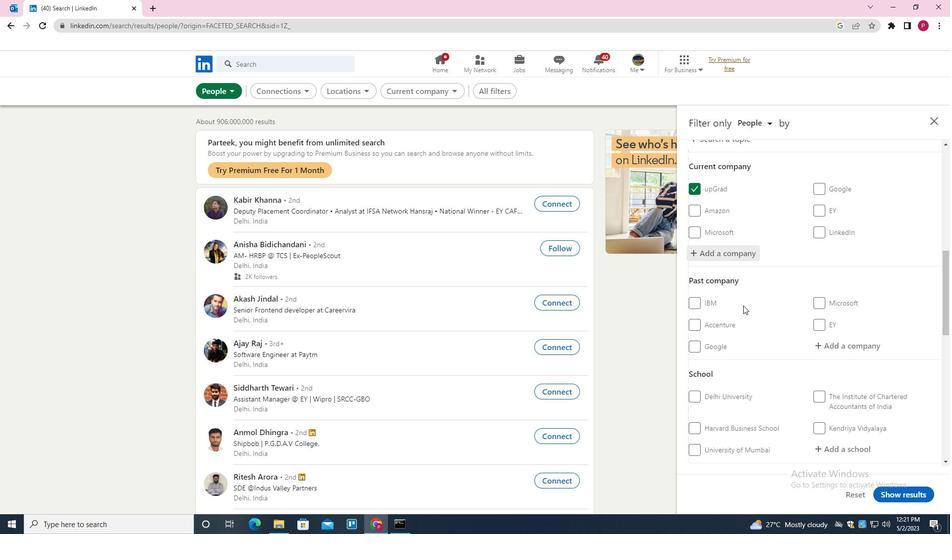 
Action: Mouse scrolled (751, 299) with delta (0, 0)
Screenshot: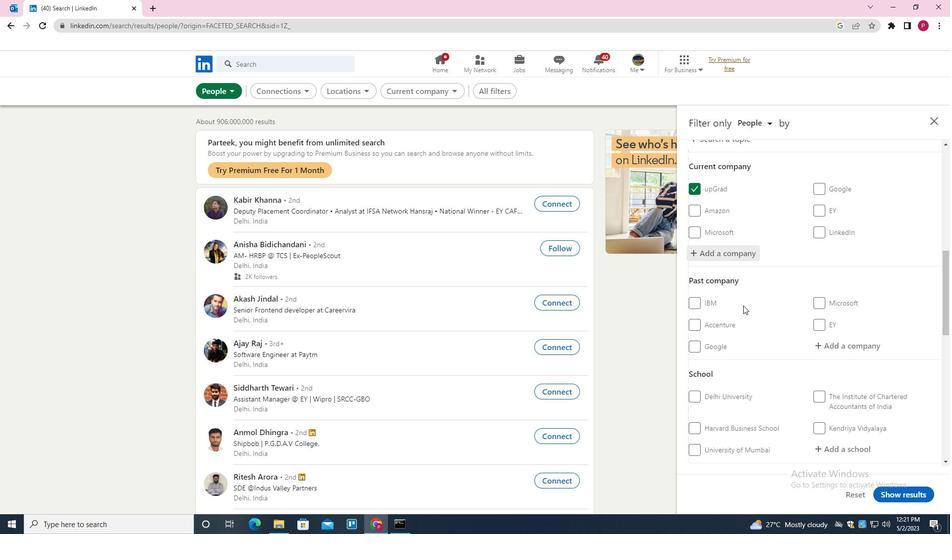 
Action: Mouse moved to (756, 298)
Screenshot: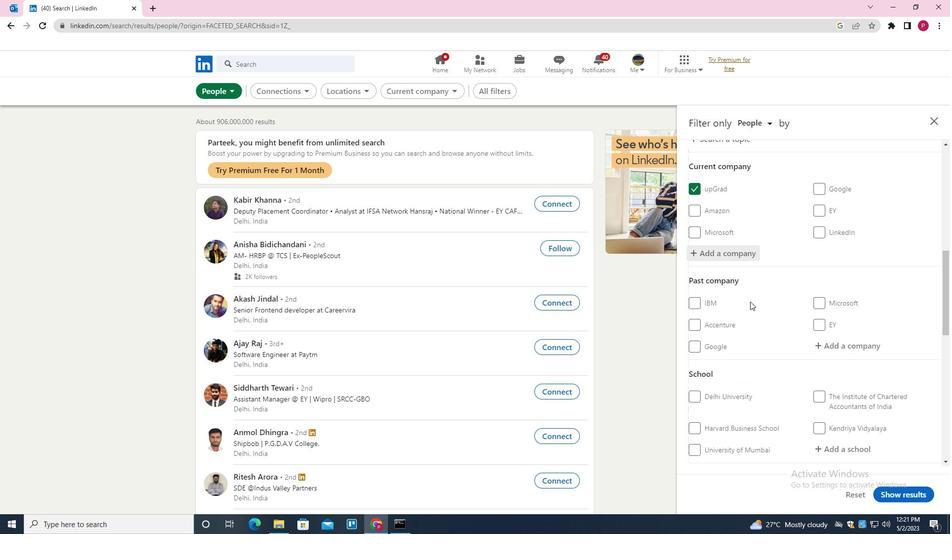 
Action: Mouse scrolled (756, 297) with delta (0, 0)
Screenshot: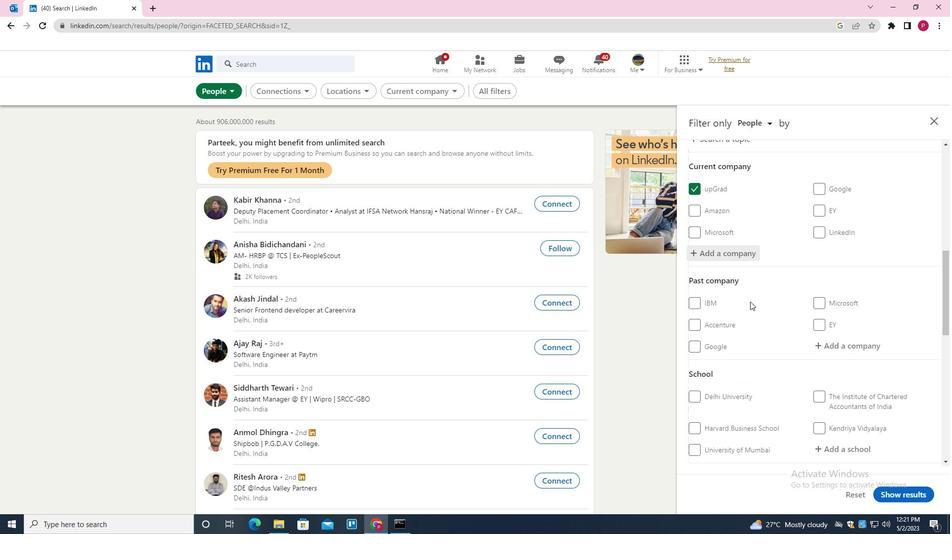 
Action: Mouse moved to (842, 295)
Screenshot: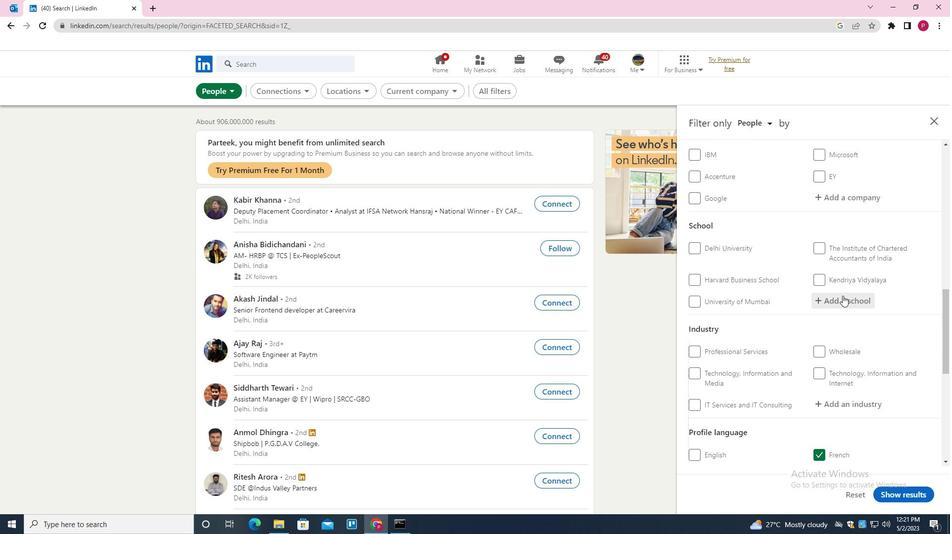 
Action: Mouse pressed left at (842, 295)
Screenshot: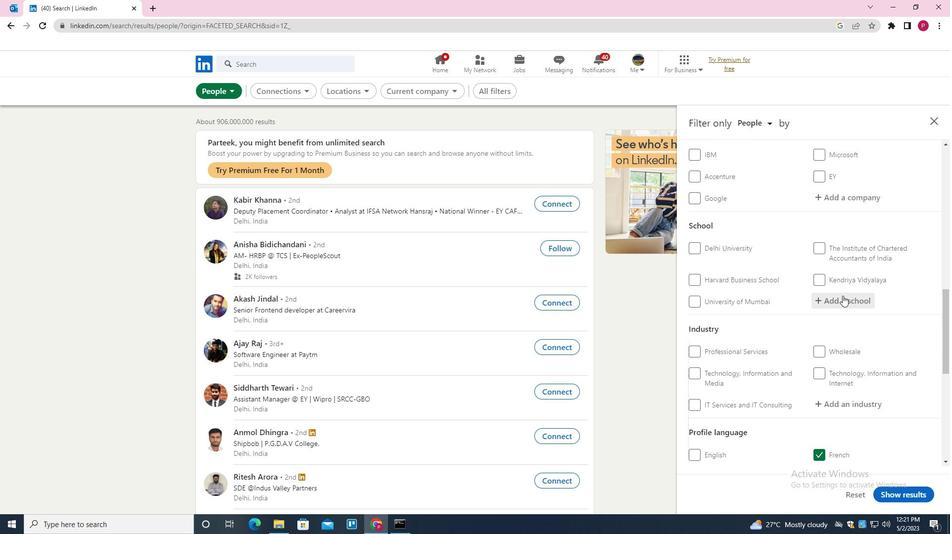 
Action: Mouse moved to (820, 311)
Screenshot: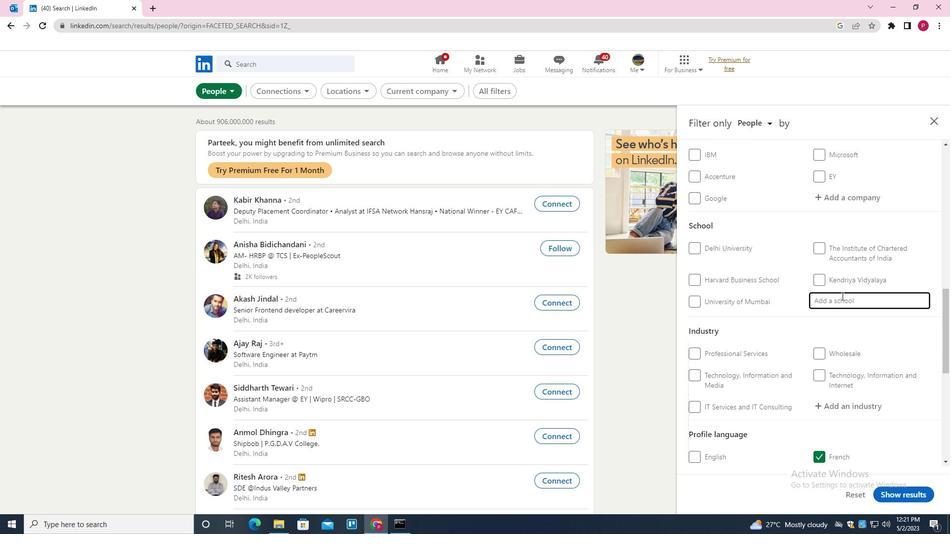 
Action: Key pressed <Key.shift>ATARIA<Key.down><Key.backspace><Key.backspace><Key.backspace><Key.backspace><Key.backspace><Key.backspace><Key.shift><Key.shift><Key.shift><Key.shift><Key.shift><Key.shift><Key.shift>ATRIA<Key.down><Key.down><Key.enter>
Screenshot: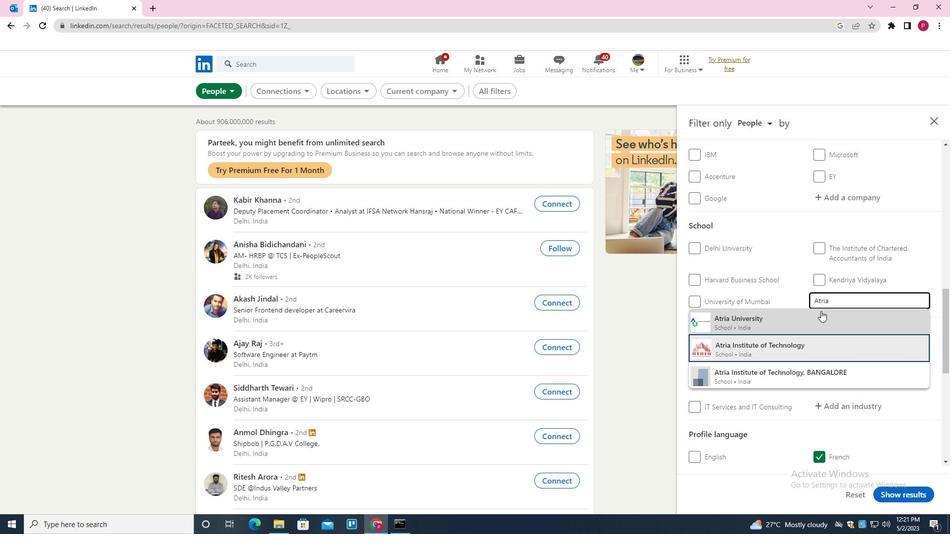 
Action: Mouse moved to (814, 315)
Screenshot: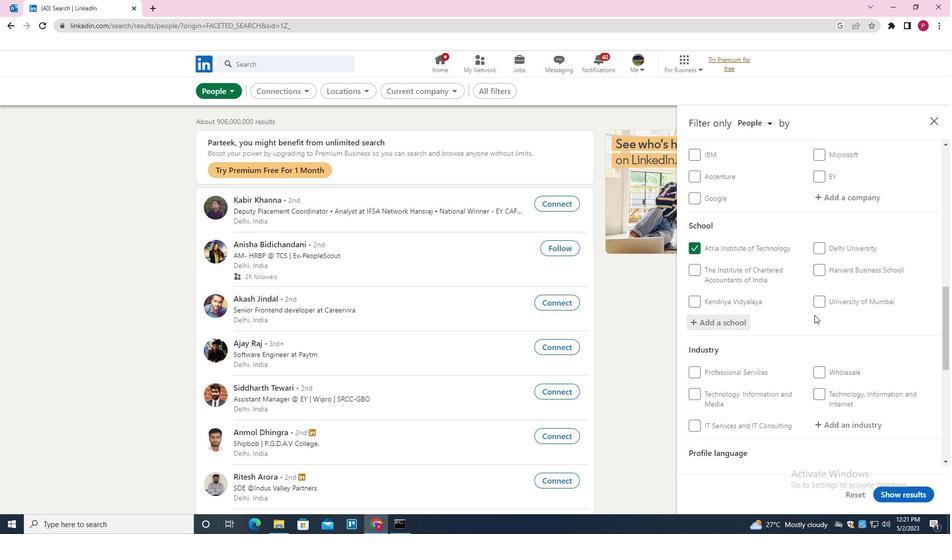 
Action: Mouse scrolled (814, 315) with delta (0, 0)
Screenshot: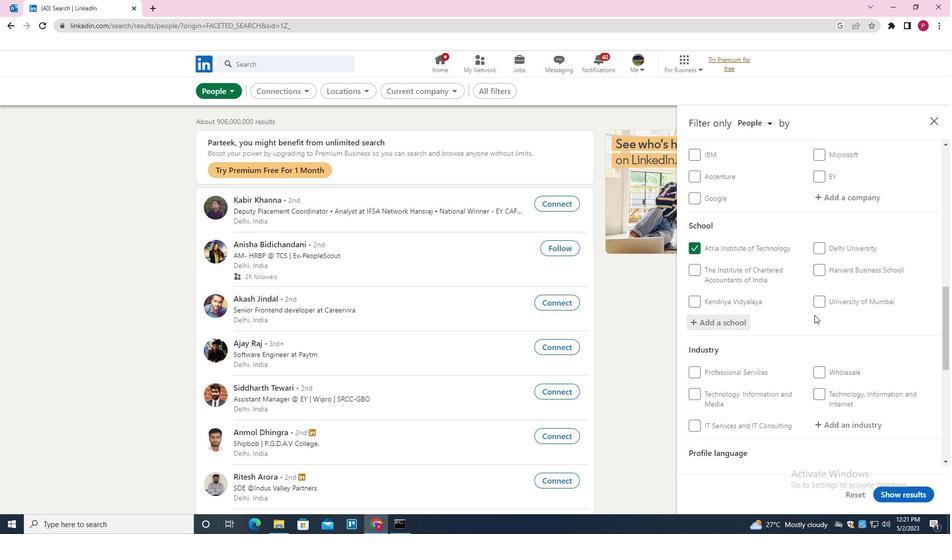 
Action: Mouse scrolled (814, 315) with delta (0, 0)
Screenshot: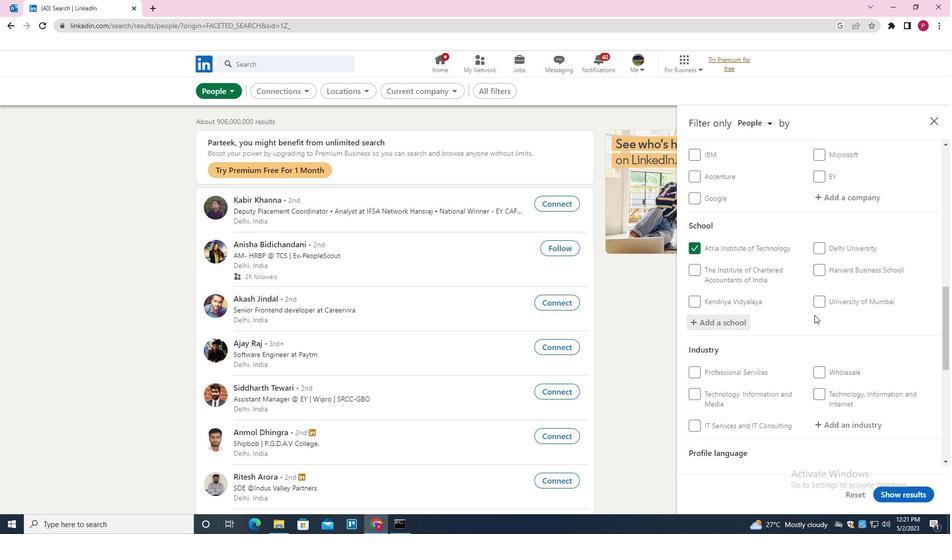 
Action: Mouse scrolled (814, 315) with delta (0, 0)
Screenshot: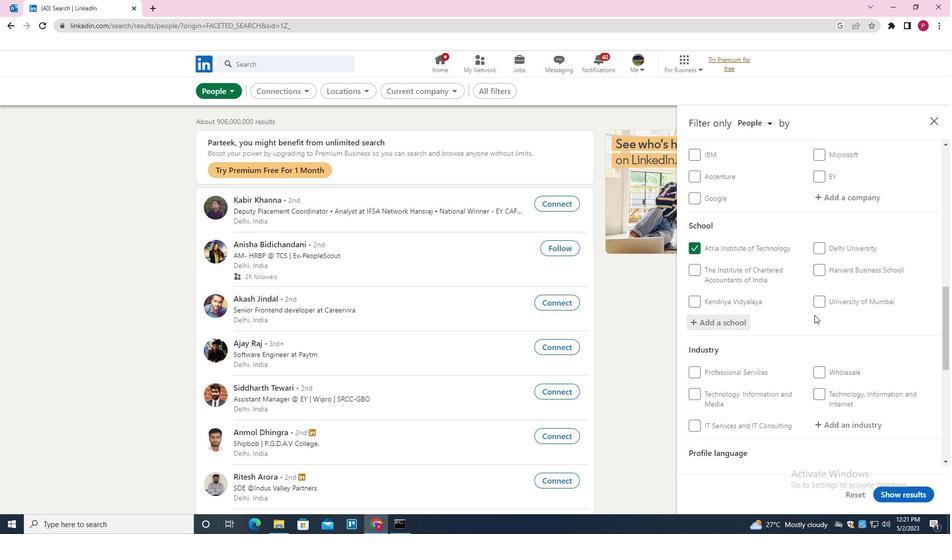 
Action: Mouse scrolled (814, 315) with delta (0, 0)
Screenshot: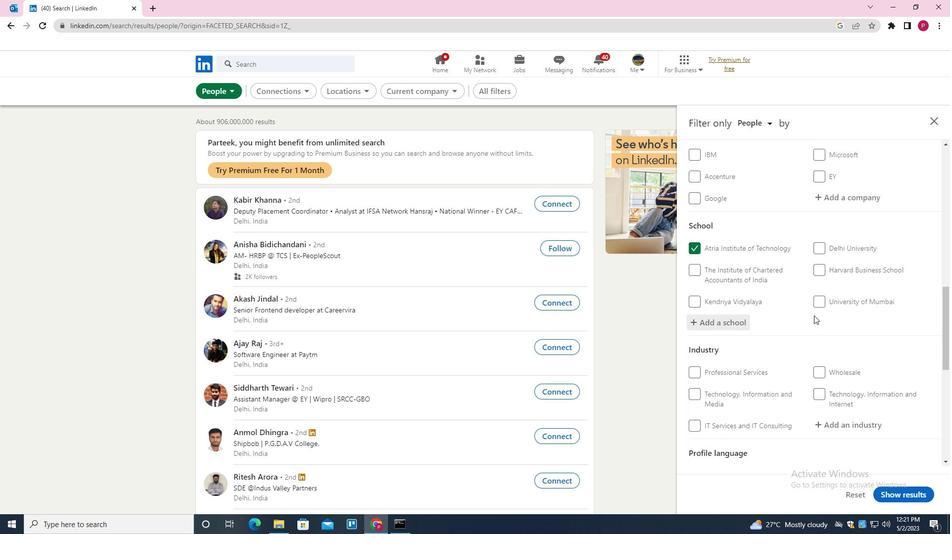 
Action: Mouse moved to (855, 229)
Screenshot: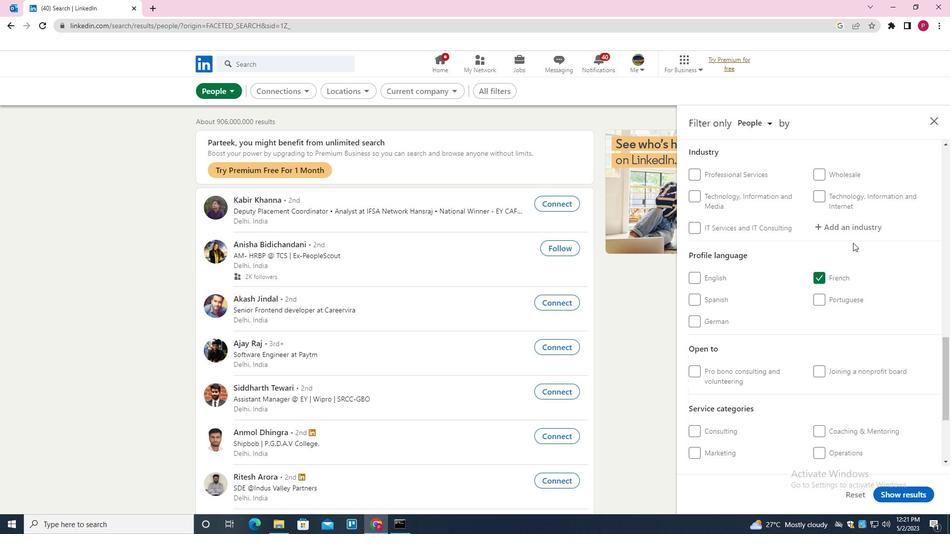 
Action: Mouse pressed left at (855, 229)
Screenshot: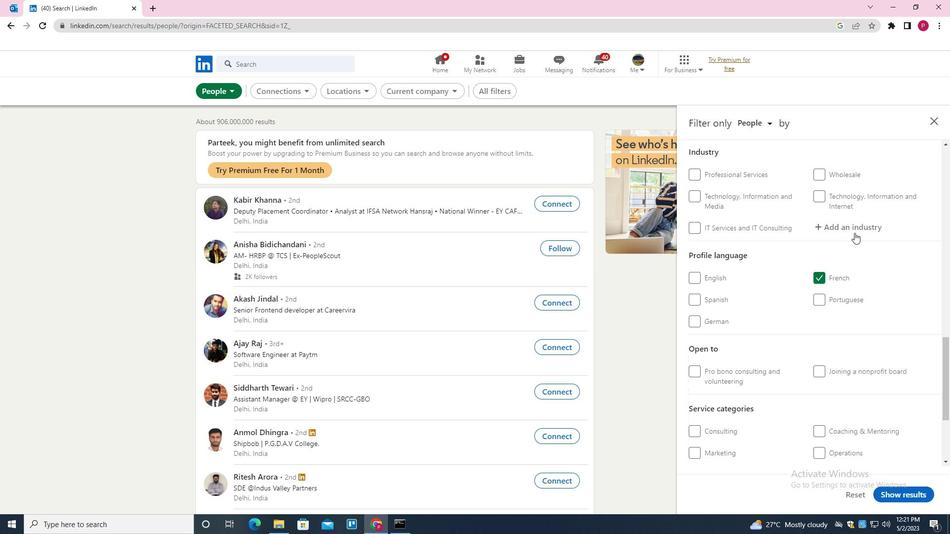 
Action: Mouse moved to (808, 261)
Screenshot: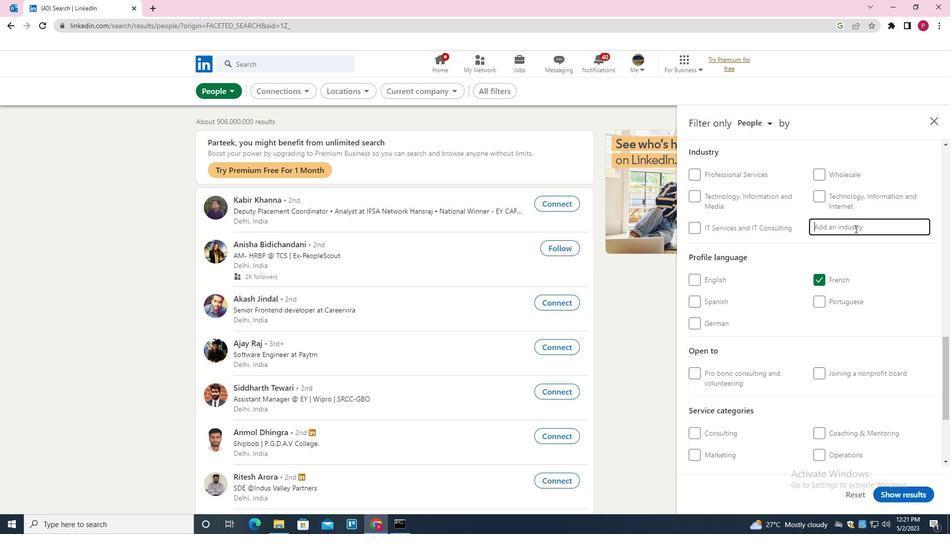 
Action: Key pressed <Key.shift><Key.shift><Key.shift><Key.shift><Key.shift>BOOK<Key.space>AND<Key.down><Key.enter>
Screenshot: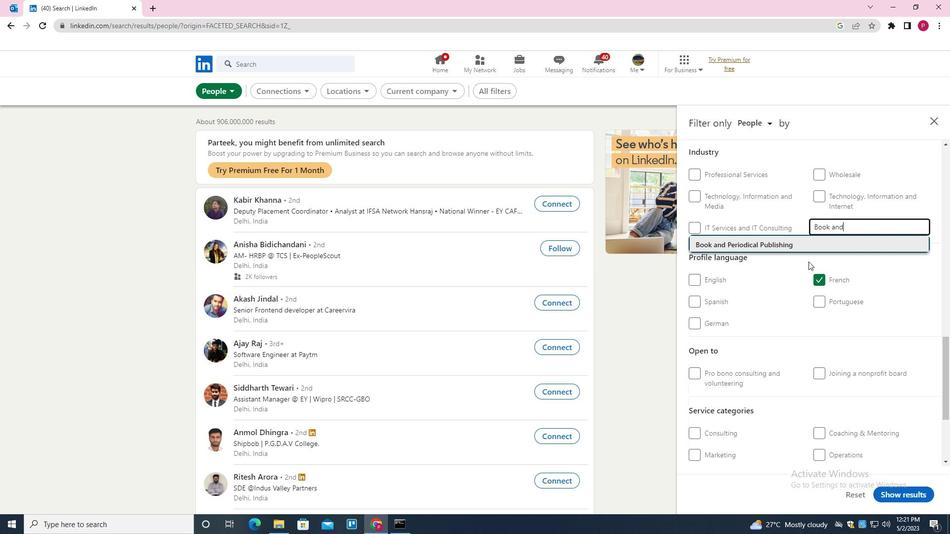 
Action: Mouse moved to (792, 266)
Screenshot: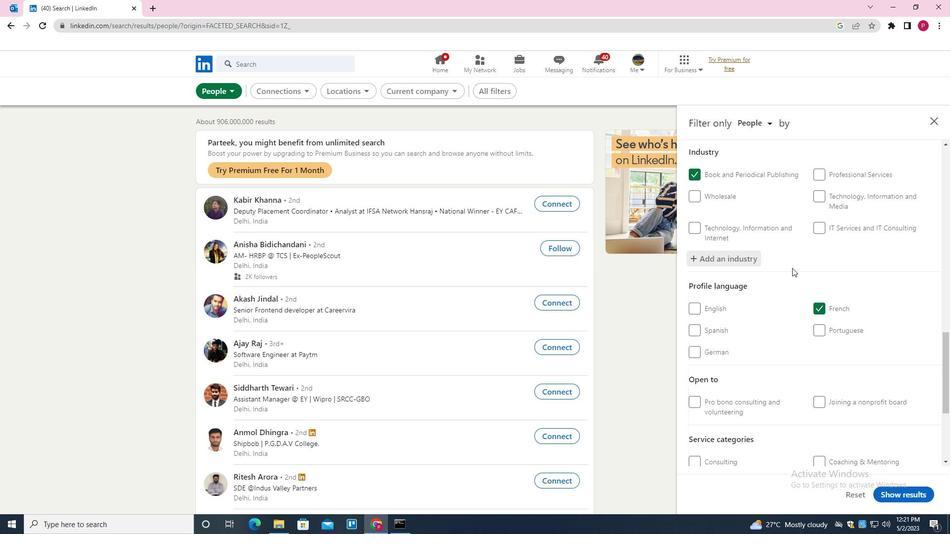 
Action: Mouse scrolled (792, 266) with delta (0, 0)
Screenshot: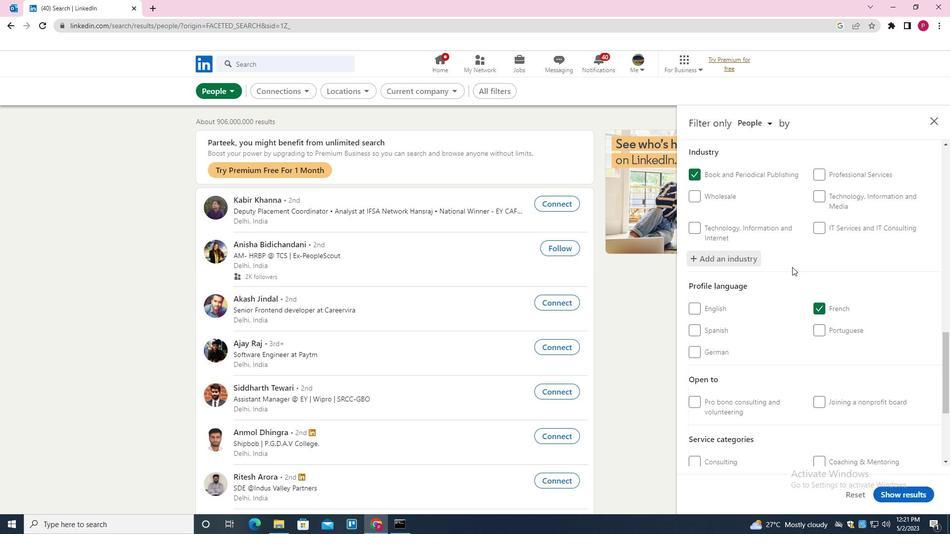 
Action: Mouse moved to (793, 266)
Screenshot: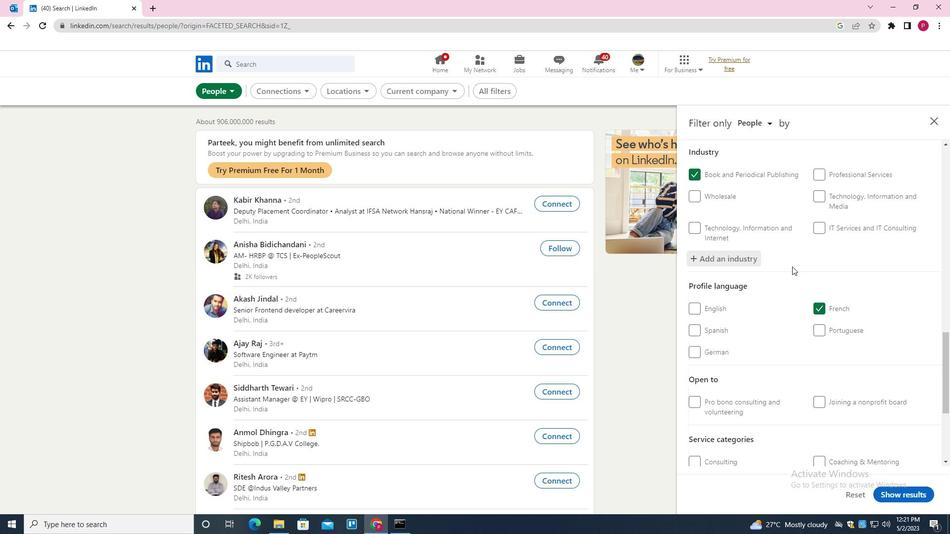 
Action: Mouse scrolled (793, 266) with delta (0, 0)
Screenshot: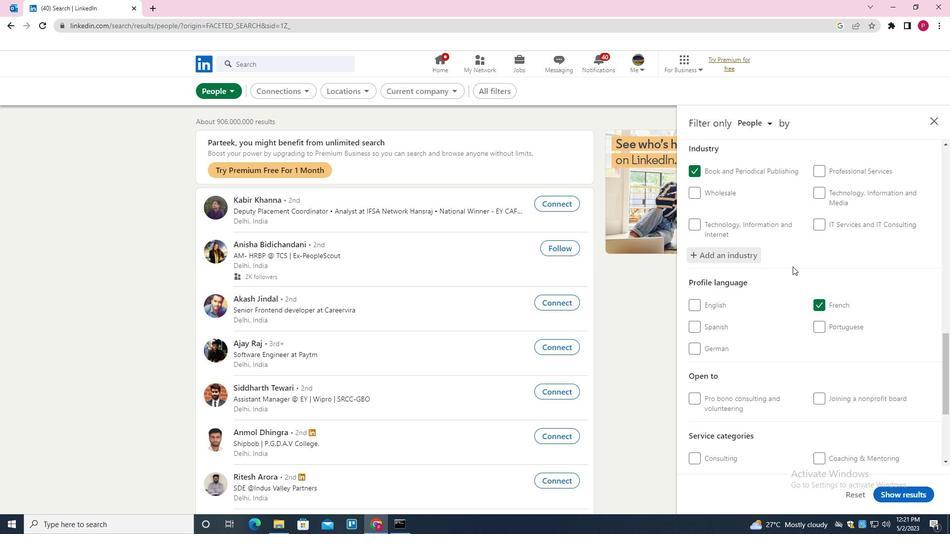 
Action: Mouse moved to (793, 265)
Screenshot: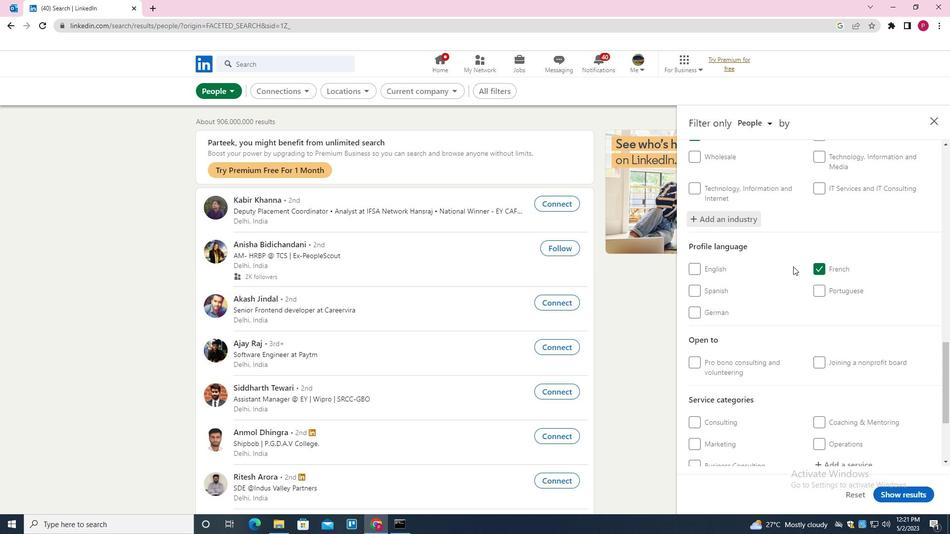 
Action: Mouse scrolled (793, 265) with delta (0, 0)
Screenshot: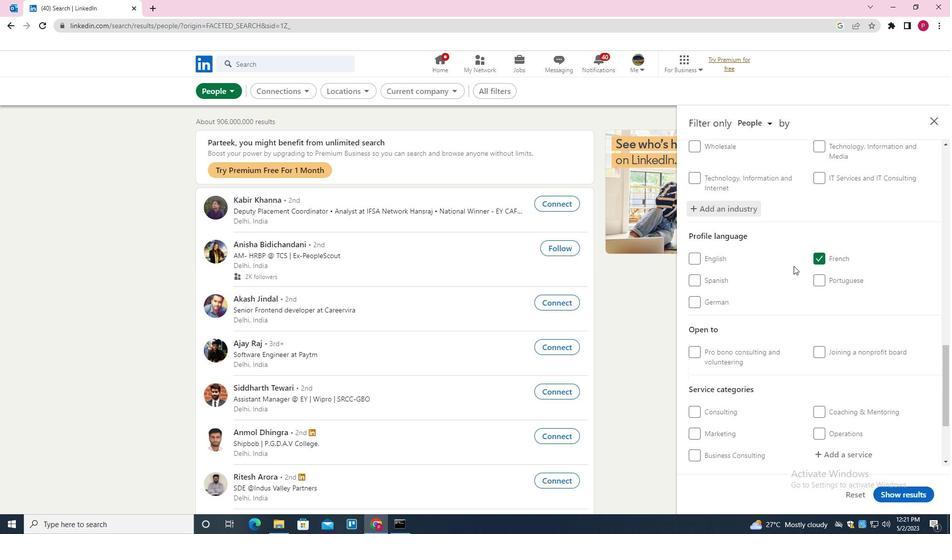 
Action: Mouse scrolled (793, 265) with delta (0, 0)
Screenshot: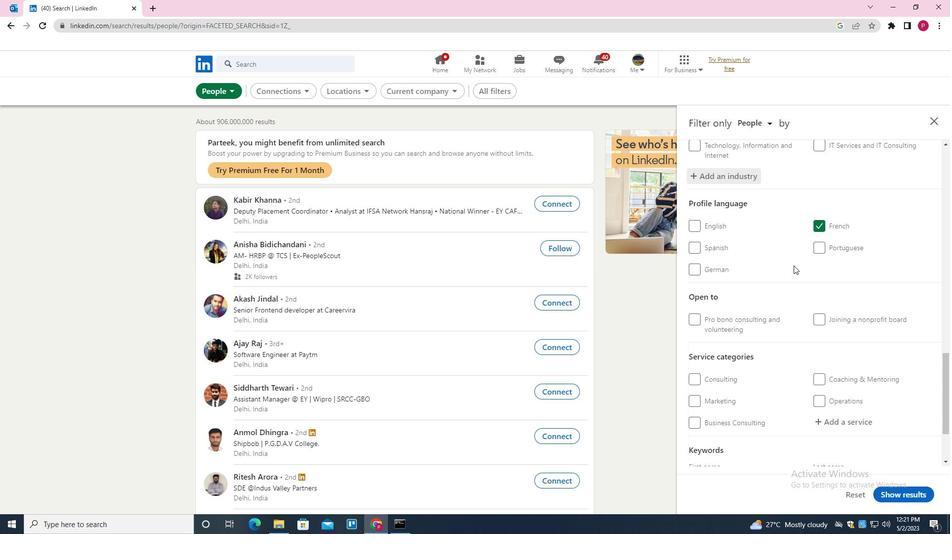 
Action: Mouse moved to (796, 264)
Screenshot: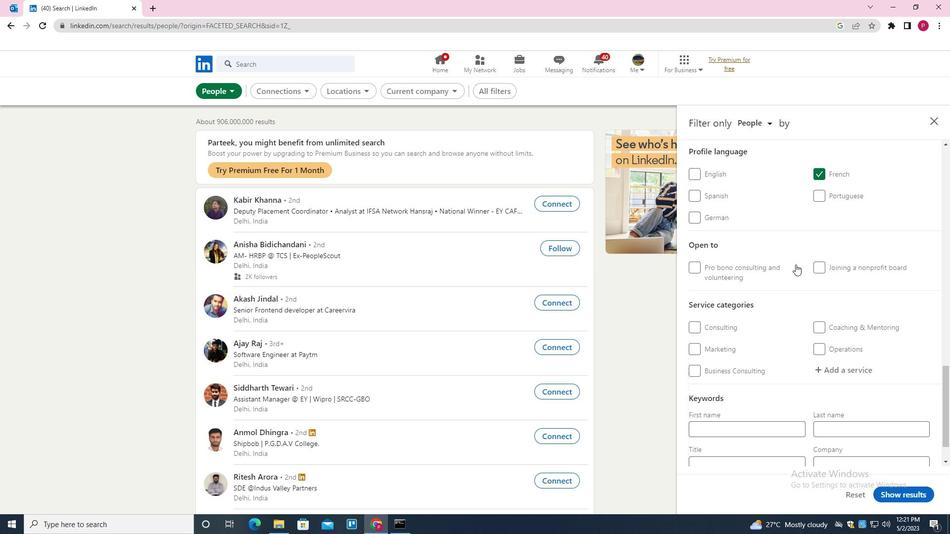 
Action: Mouse scrolled (796, 263) with delta (0, 0)
Screenshot: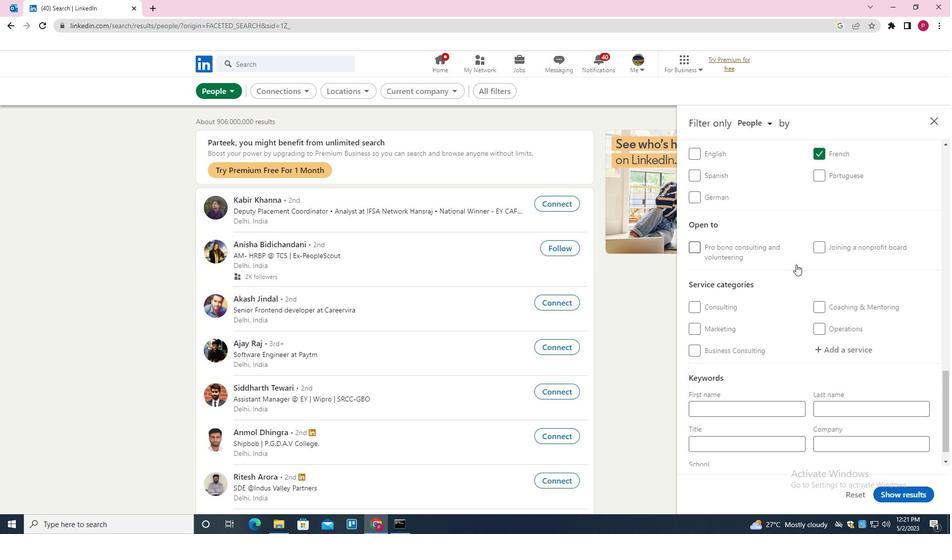 
Action: Mouse moved to (845, 323)
Screenshot: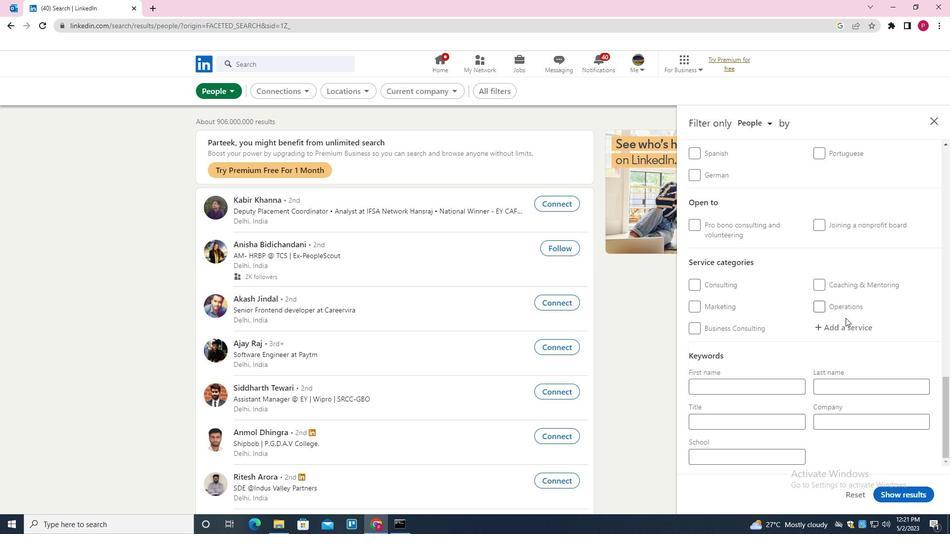 
Action: Mouse pressed left at (845, 323)
Screenshot: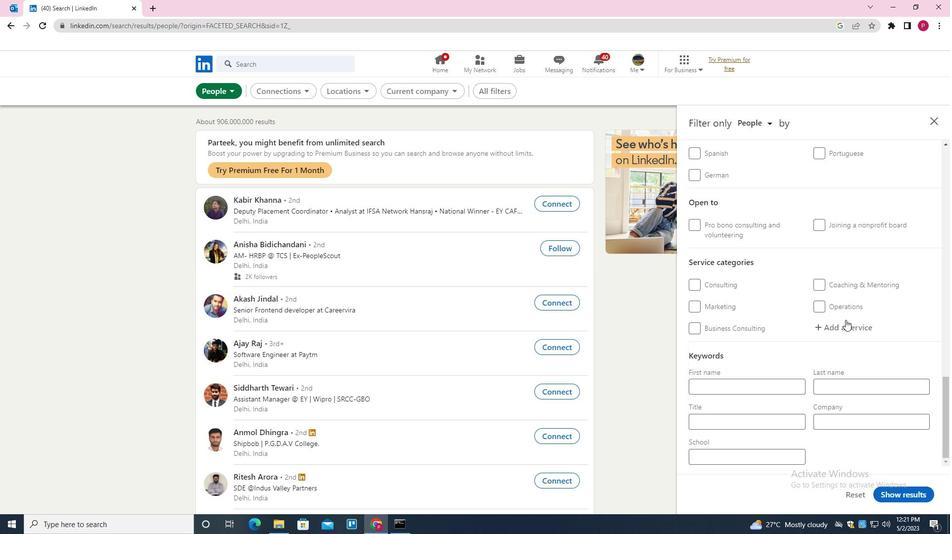 
Action: Mouse moved to (843, 323)
Screenshot: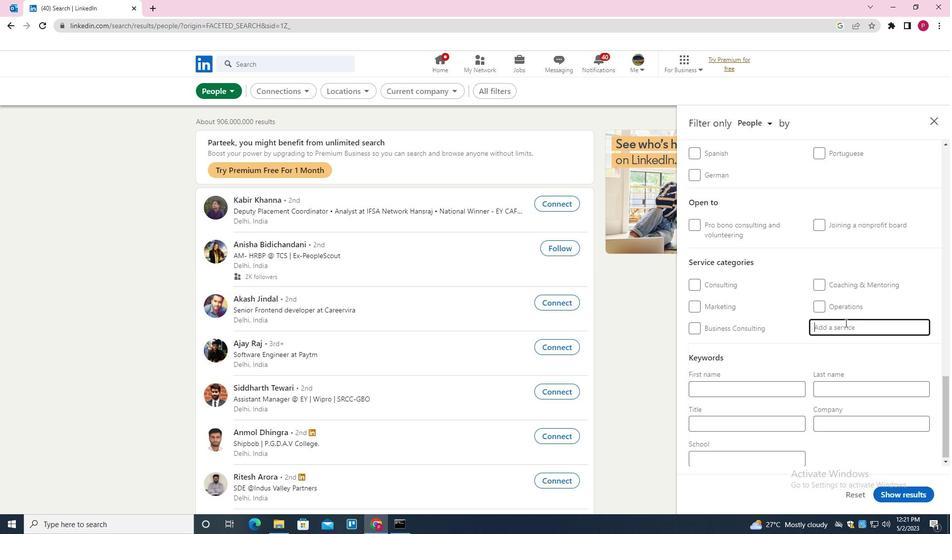 
Action: Key pressed <Key.shift><Key.shift><Key.shift><Key.shift><Key.shift>NOTARY<Key.down><Key.enter>
Screenshot: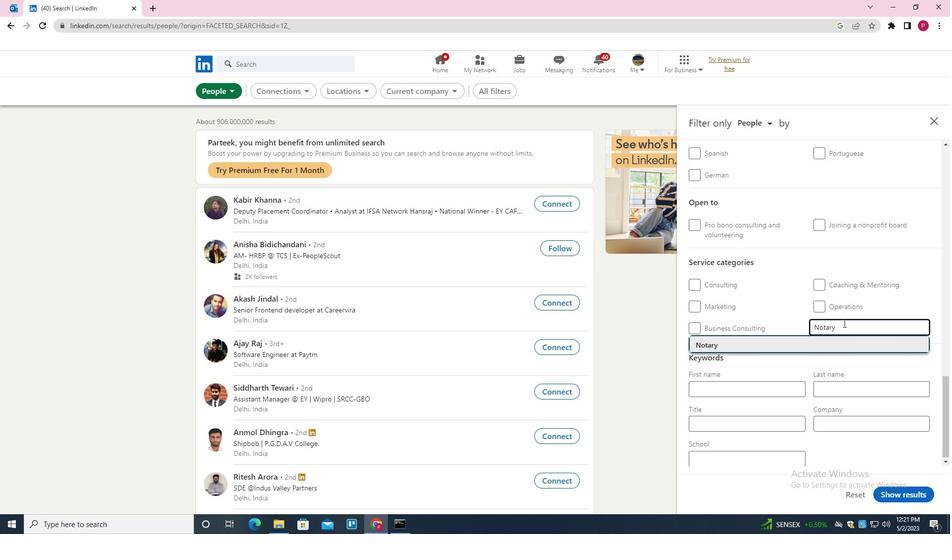 
Action: Mouse moved to (832, 357)
Screenshot: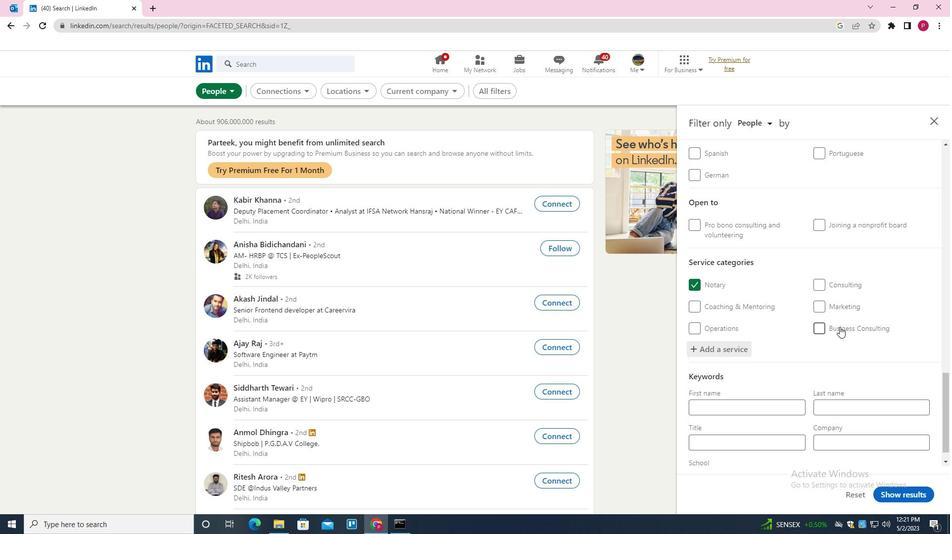 
Action: Mouse scrolled (832, 357) with delta (0, 0)
Screenshot: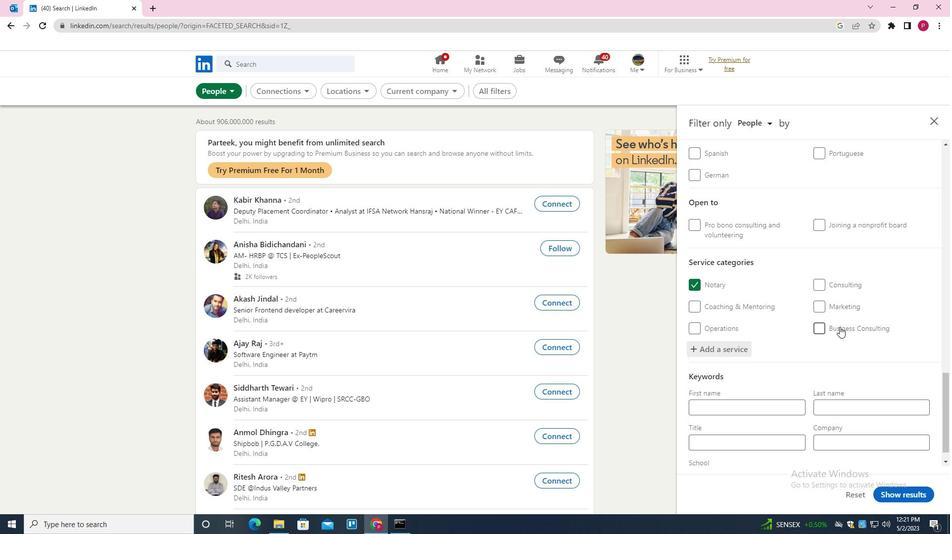 
Action: Mouse moved to (829, 370)
Screenshot: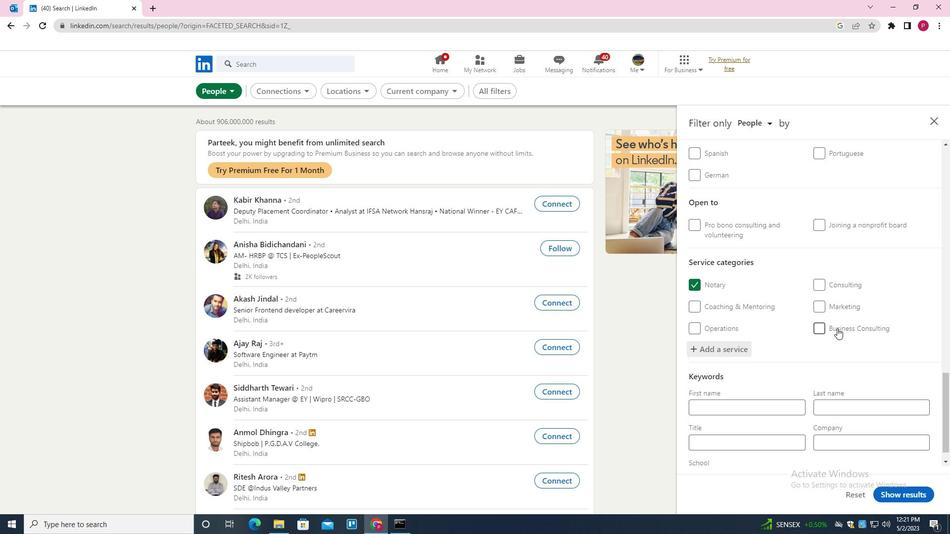 
Action: Mouse scrolled (829, 369) with delta (0, 0)
Screenshot: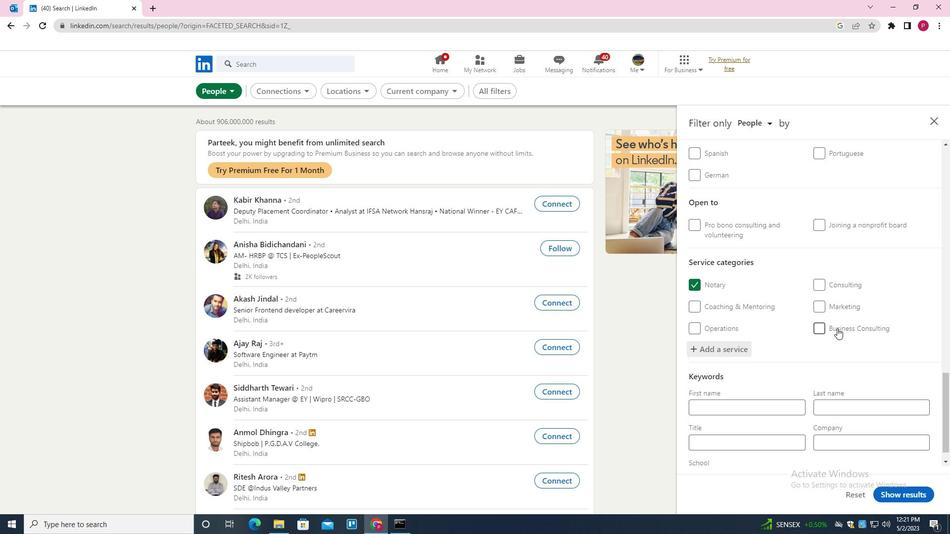
Action: Mouse moved to (826, 379)
Screenshot: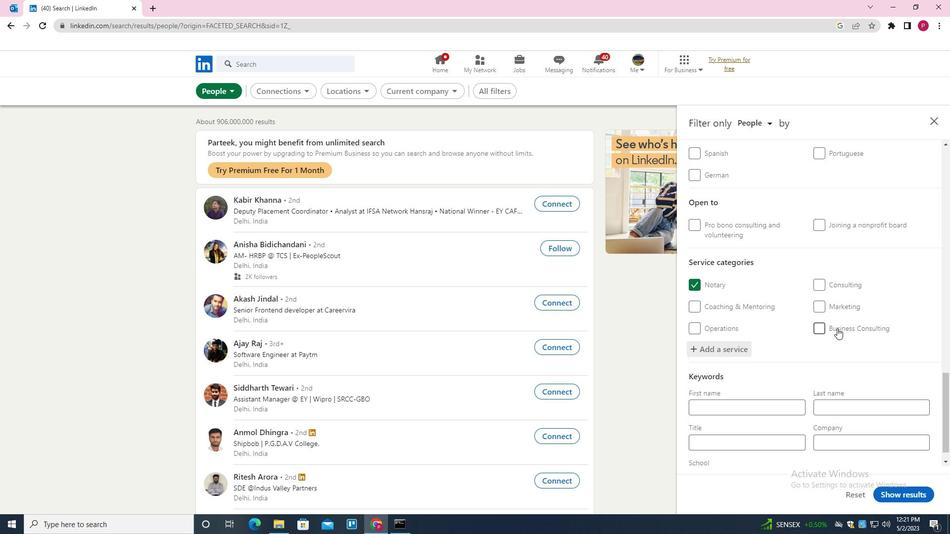 
Action: Mouse scrolled (826, 379) with delta (0, 0)
Screenshot: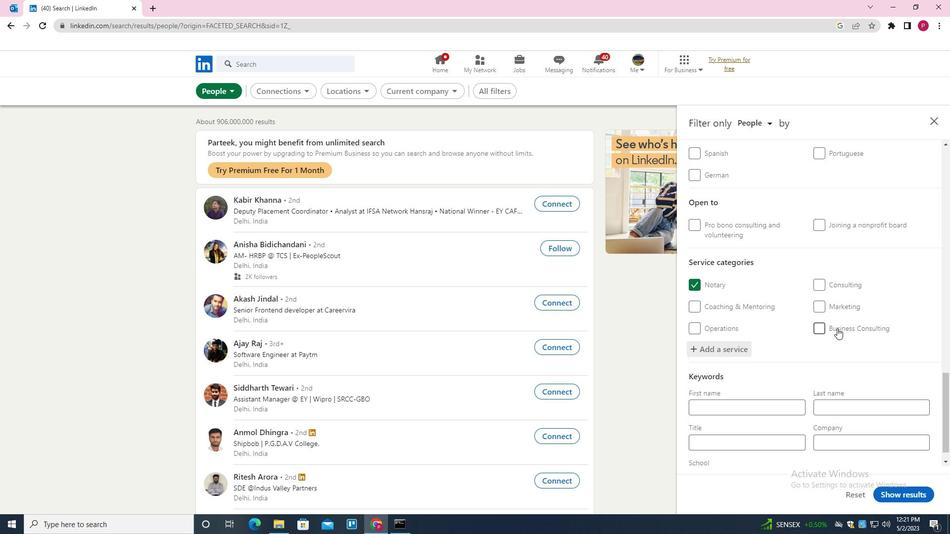 
Action: Mouse moved to (819, 399)
Screenshot: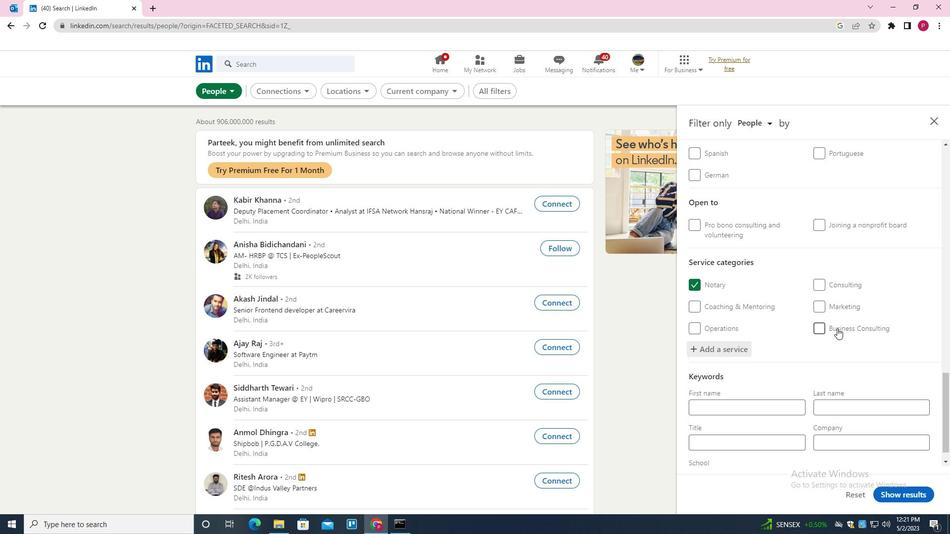 
Action: Mouse scrolled (819, 399) with delta (0, 0)
Screenshot: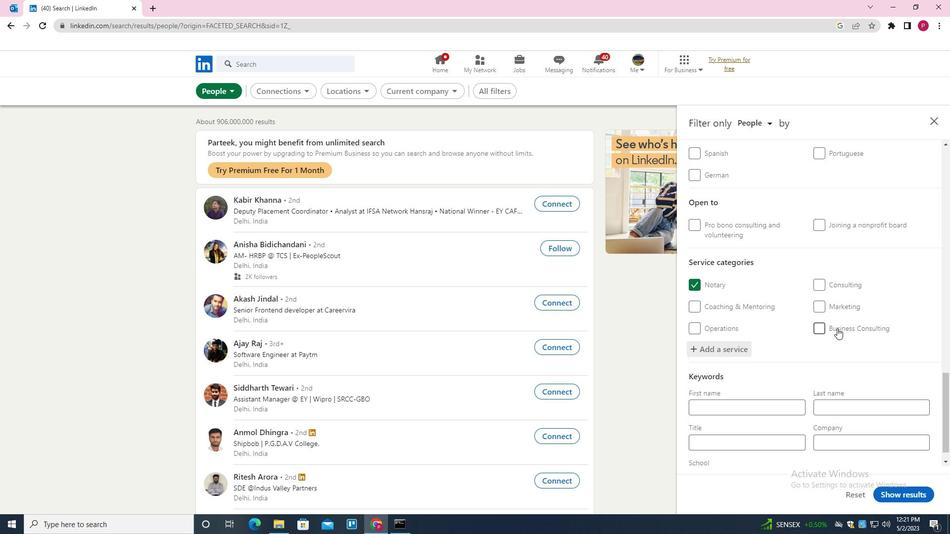 
Action: Mouse moved to (774, 427)
Screenshot: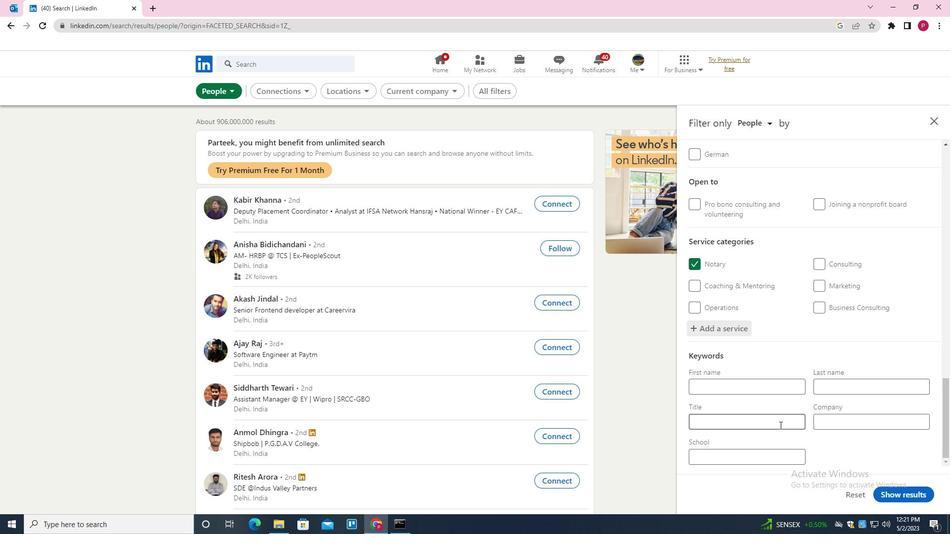 
Action: Mouse pressed left at (774, 427)
Screenshot: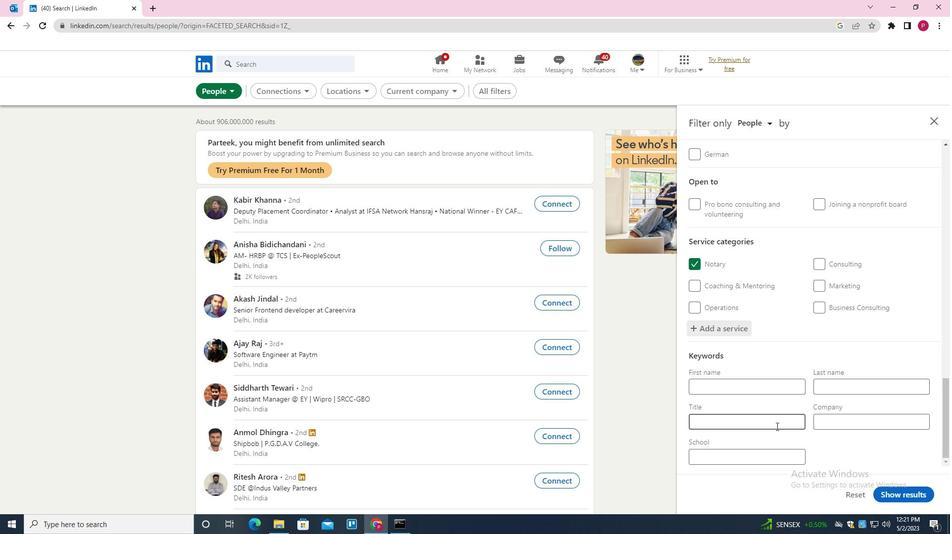 
Action: Mouse moved to (774, 426)
Screenshot: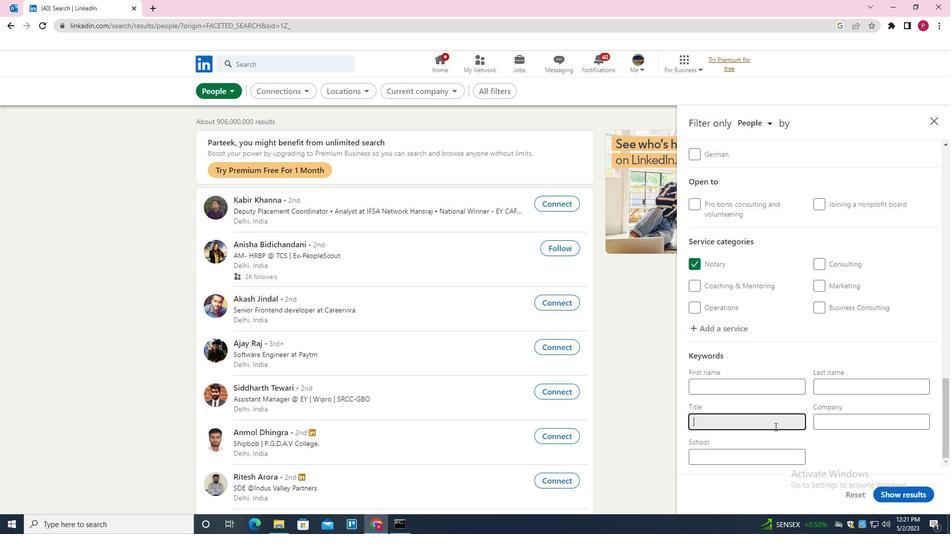 
Action: Key pressed <Key.shift><Key.shift><Key.shift><Key.shift><Key.shift><Key.shift>PURCHASING<Key.space><Key.shift>STAFF
Screenshot: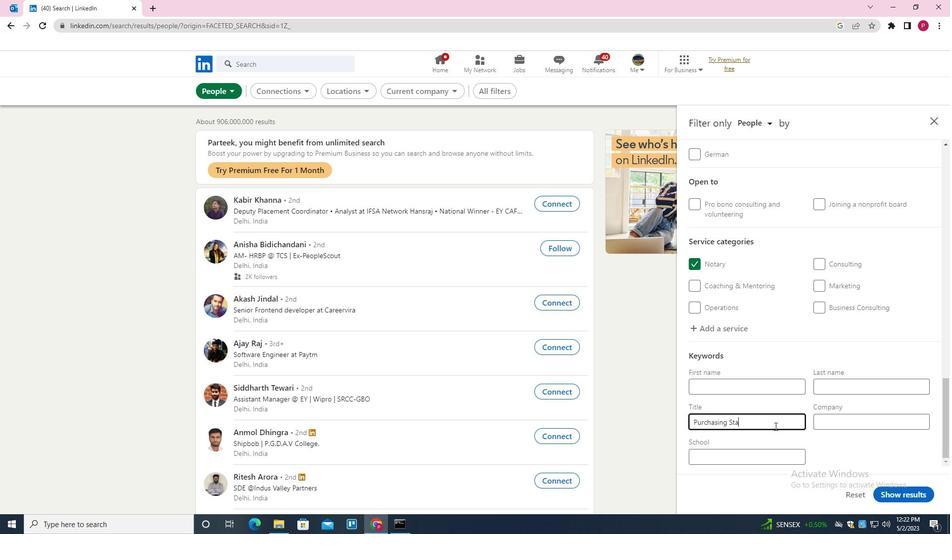 
Action: Mouse moved to (922, 495)
Screenshot: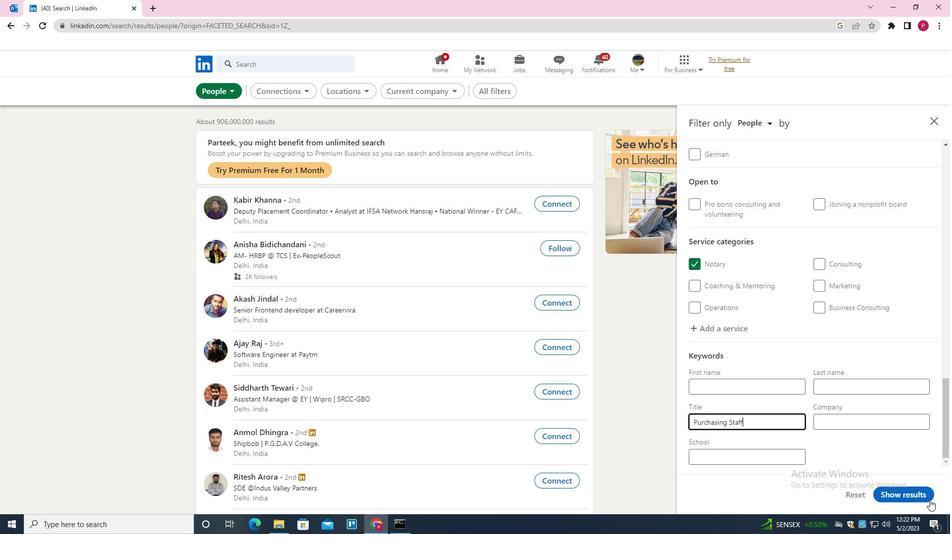 
Action: Mouse pressed left at (922, 495)
Screenshot: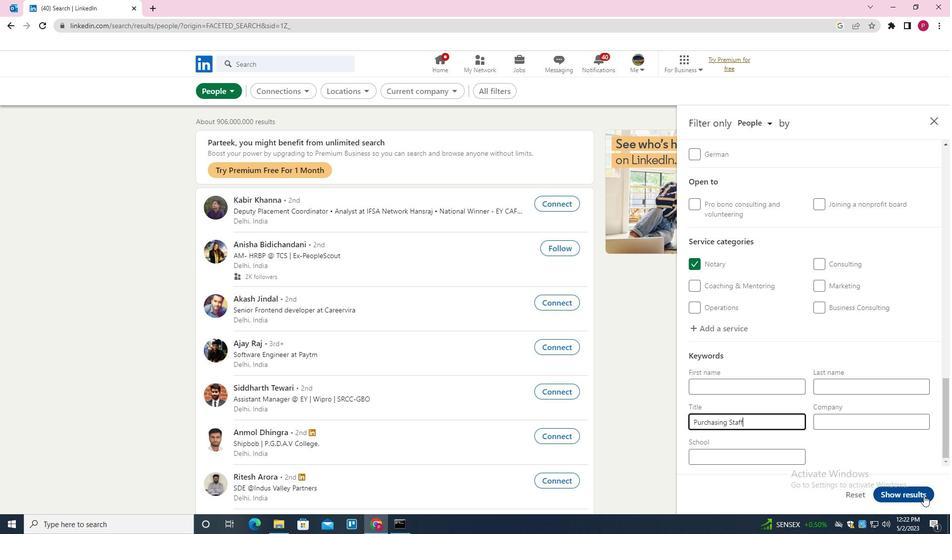 
Action: Mouse moved to (473, 265)
Screenshot: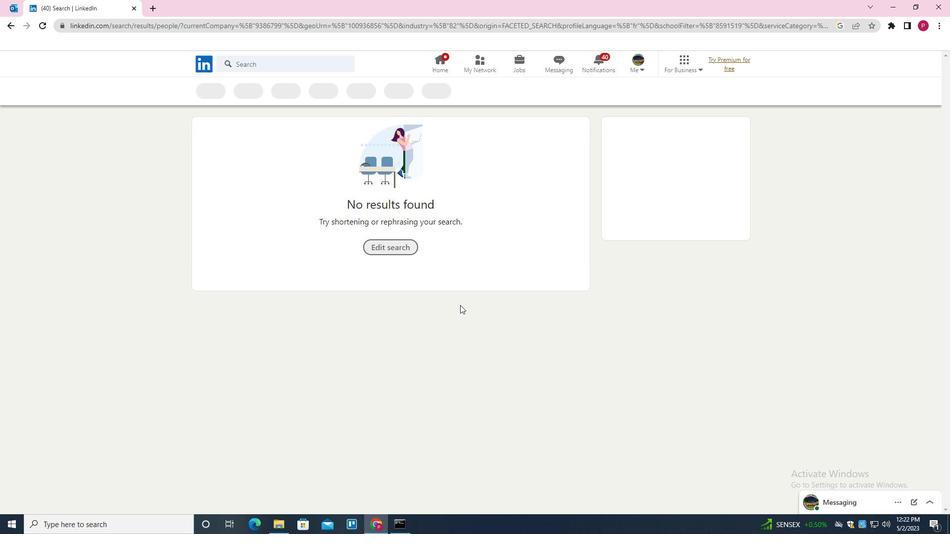 
